 Task: Find a place to stay in Oxon Hill, United States, for 2 adults from June 3 to June 9, with a price range of ₹6000 to ₹12000, 1 bedroom, 1 bed, and self check-in option.
Action: Mouse moved to (459, 95)
Screenshot: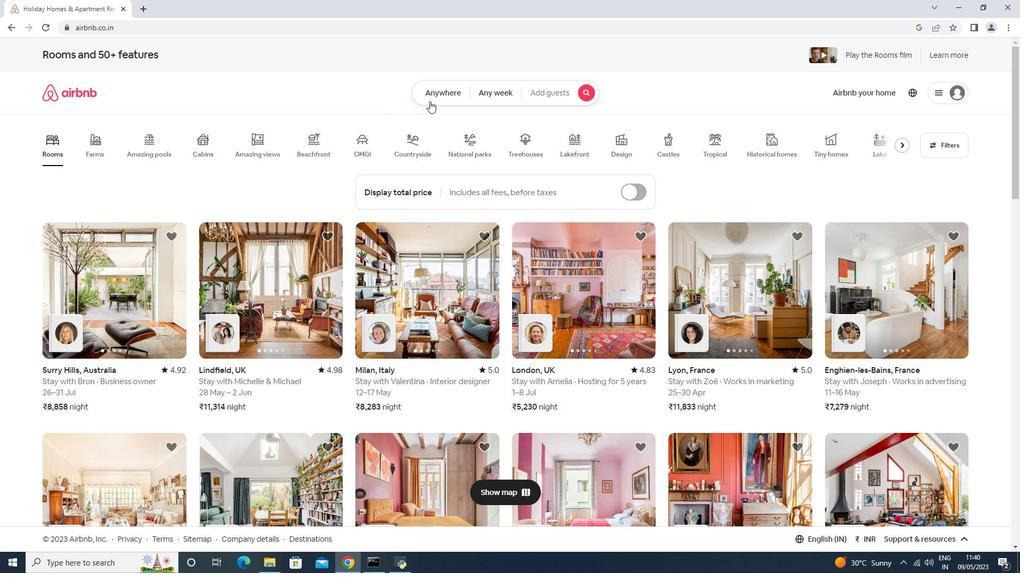 
Action: Mouse pressed left at (459, 95)
Screenshot: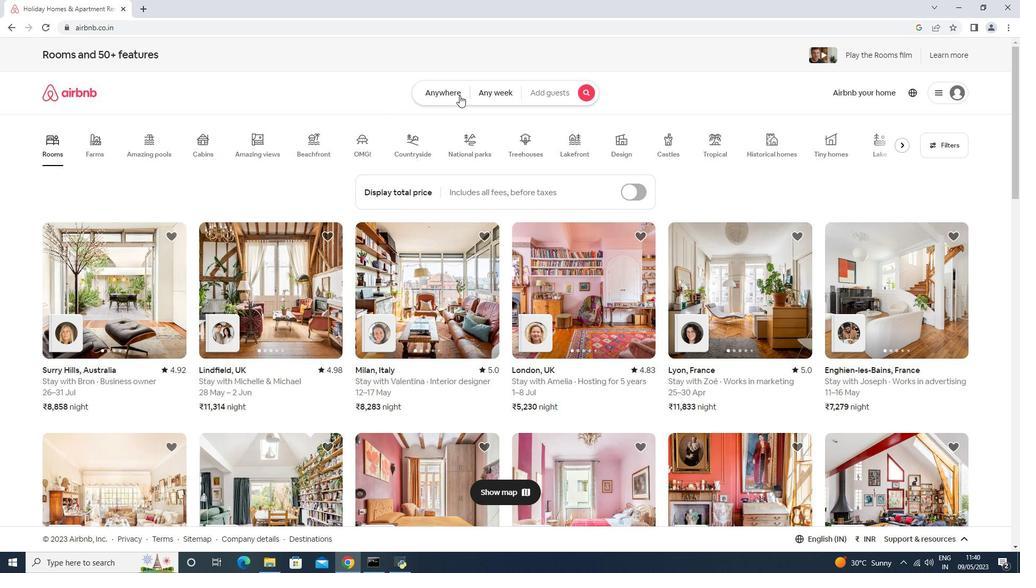 
Action: Mouse moved to (390, 129)
Screenshot: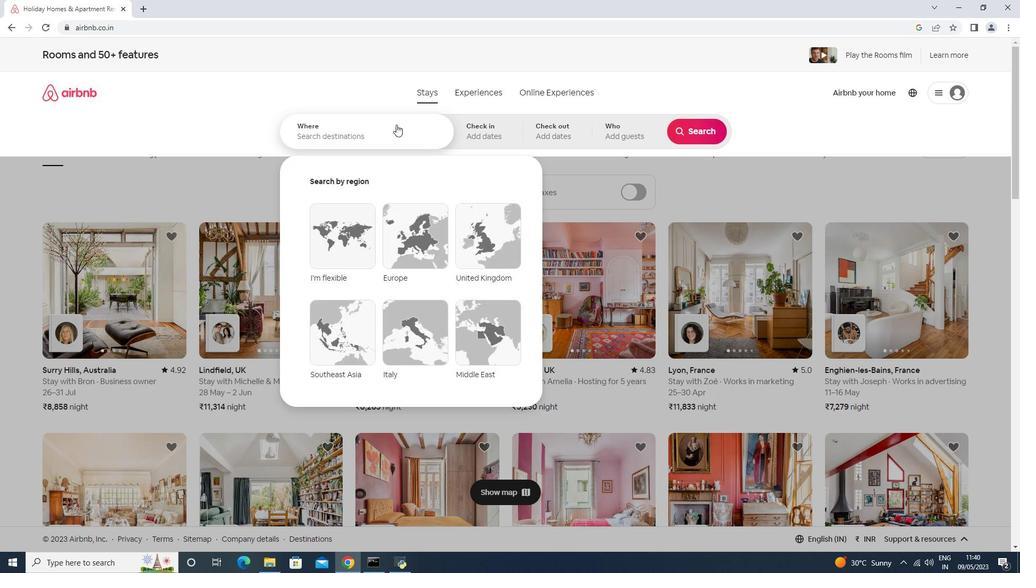 
Action: Mouse pressed left at (390, 129)
Screenshot: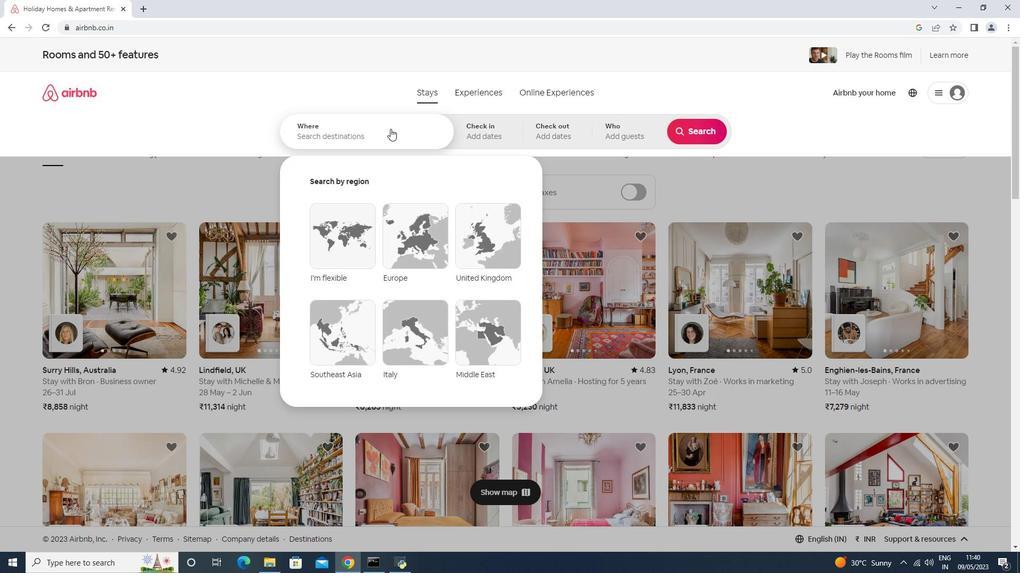 
Action: Mouse moved to (353, 141)
Screenshot: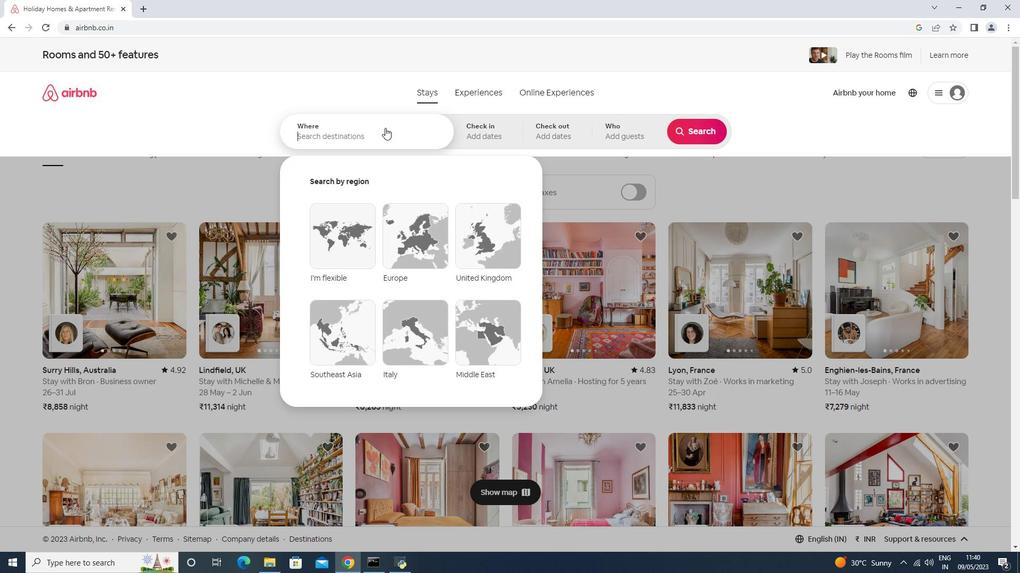 
Action: Key pressed <Key.shift>Oxon,<Key.space><Key.shift>Hill,<Key.left><Key.left><Key.left><Key.left><Key.left><Key.backspace><Key.right><Key.right><Key.right><Key.right><Key.right><Key.right><Key.space><Key.shift>United<Key.space><Key.shift>States<Key.enter>
Screenshot: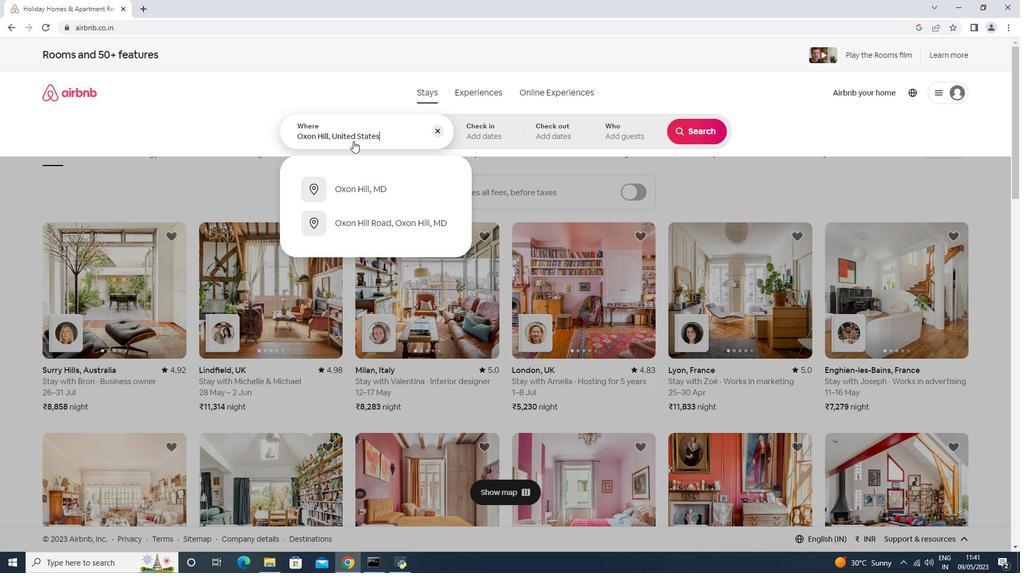 
Action: Mouse moved to (675, 265)
Screenshot: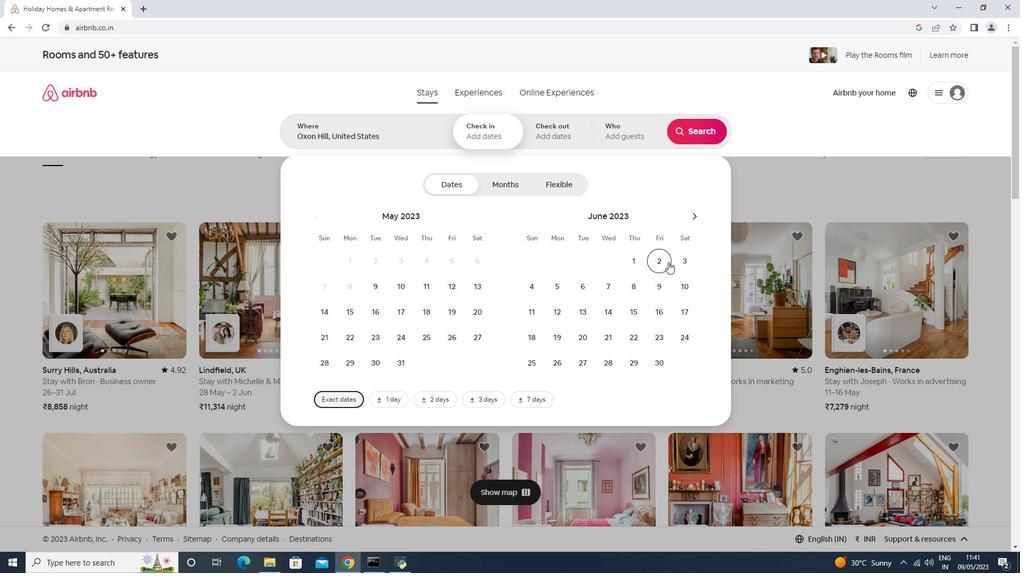 
Action: Mouse pressed left at (675, 265)
Screenshot: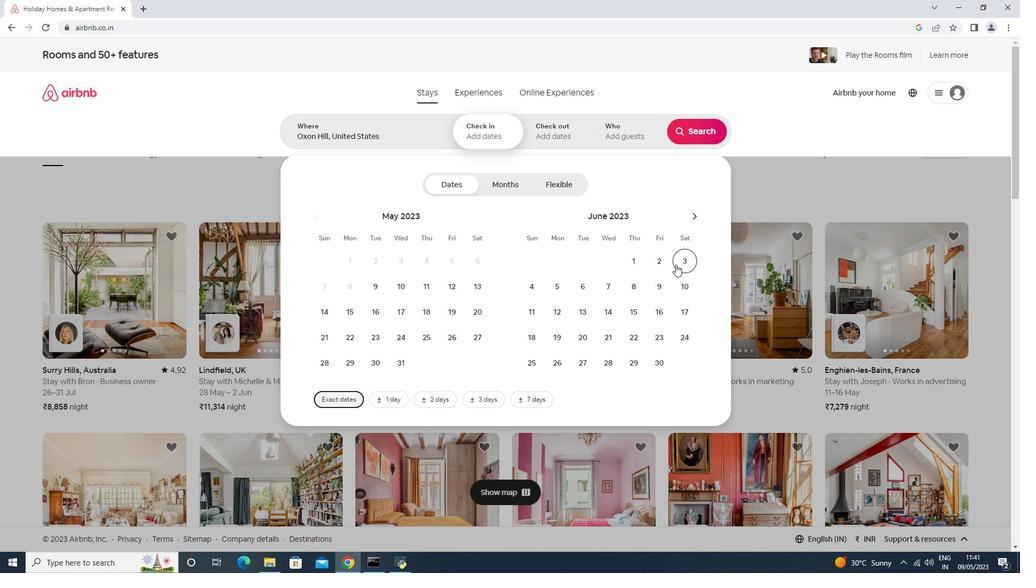 
Action: Mouse moved to (654, 283)
Screenshot: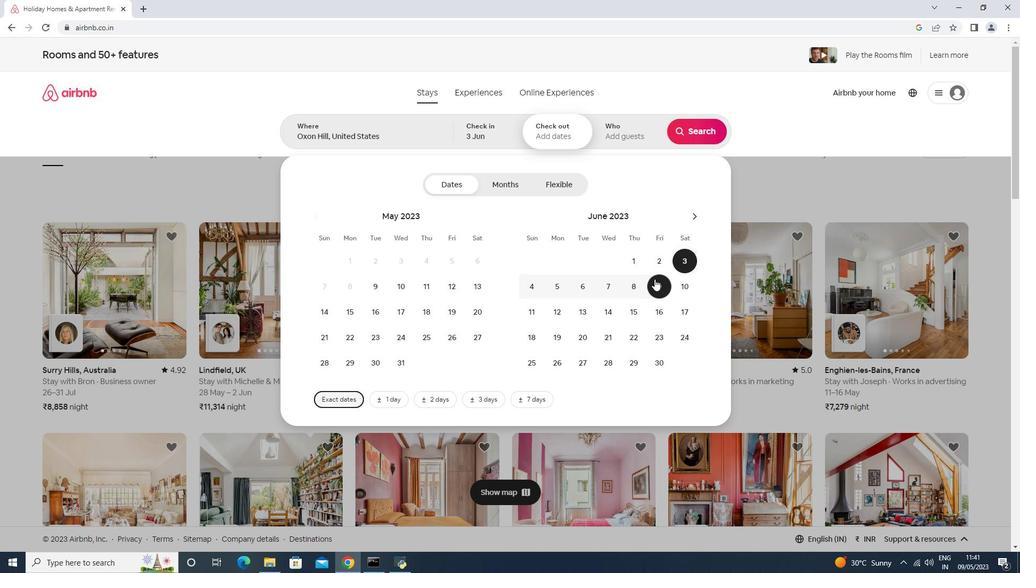 
Action: Mouse pressed left at (654, 283)
Screenshot: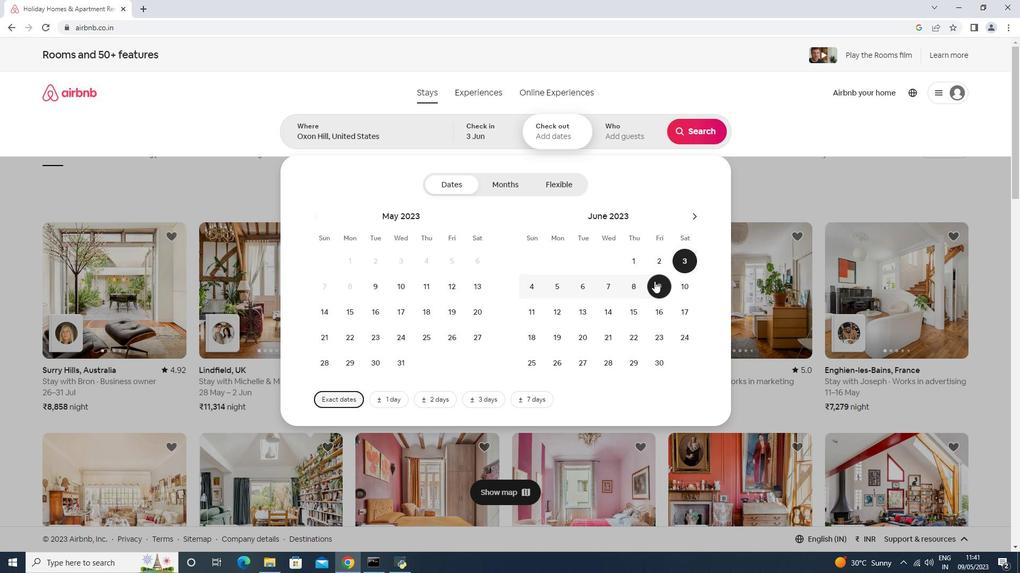 
Action: Mouse moved to (633, 147)
Screenshot: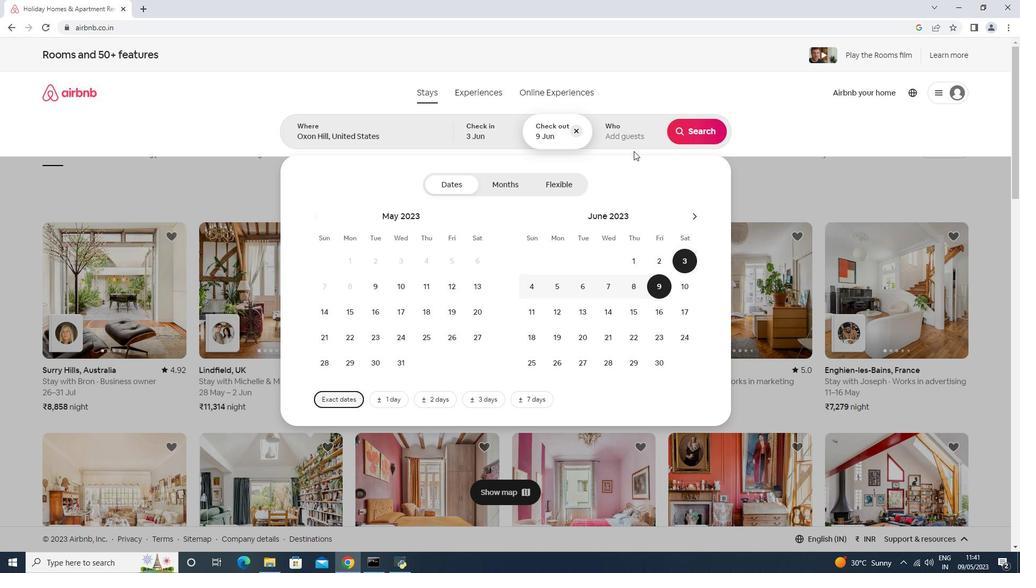 
Action: Mouse pressed left at (633, 147)
Screenshot: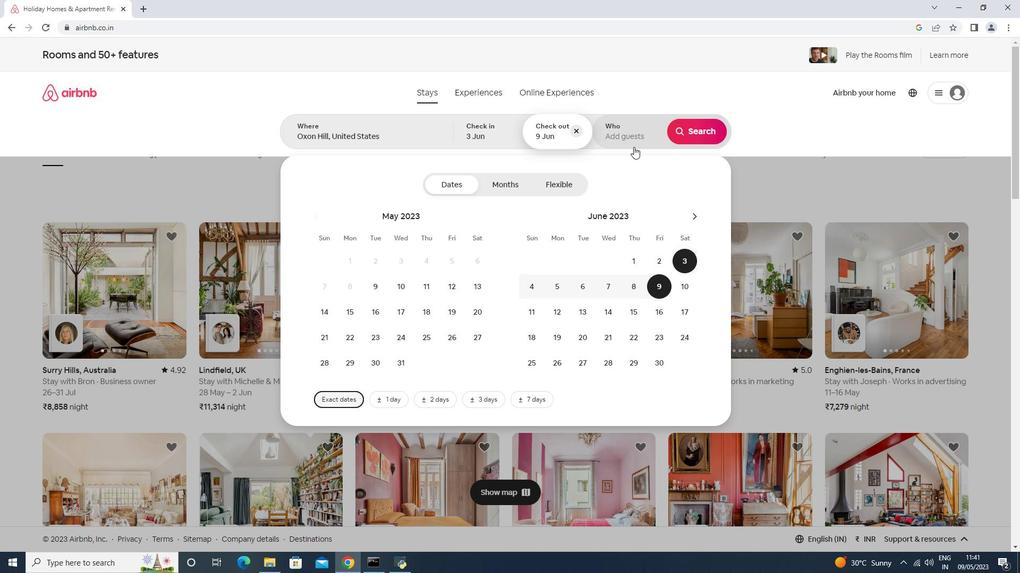 
Action: Mouse moved to (695, 191)
Screenshot: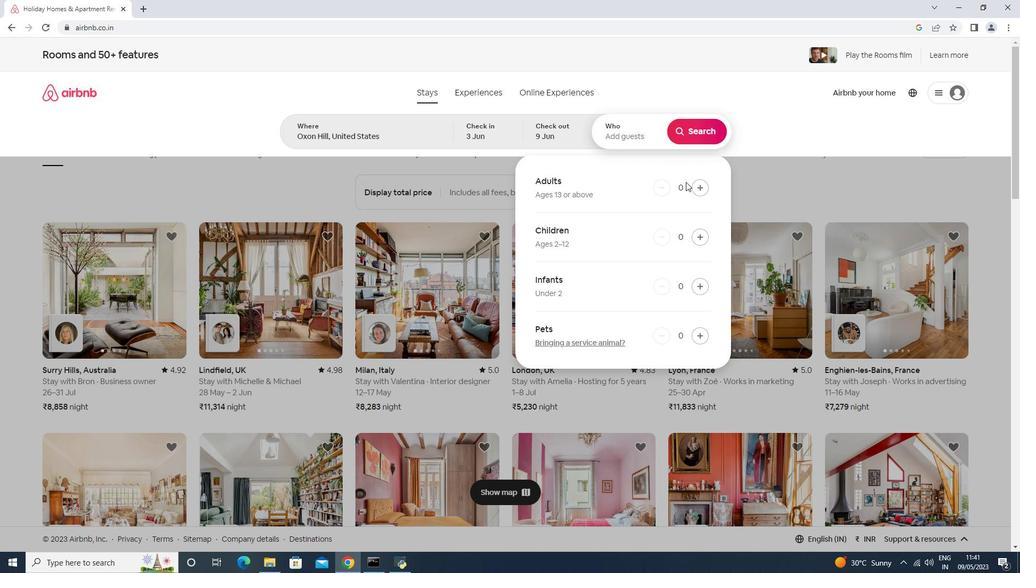 
Action: Mouse pressed left at (695, 191)
Screenshot: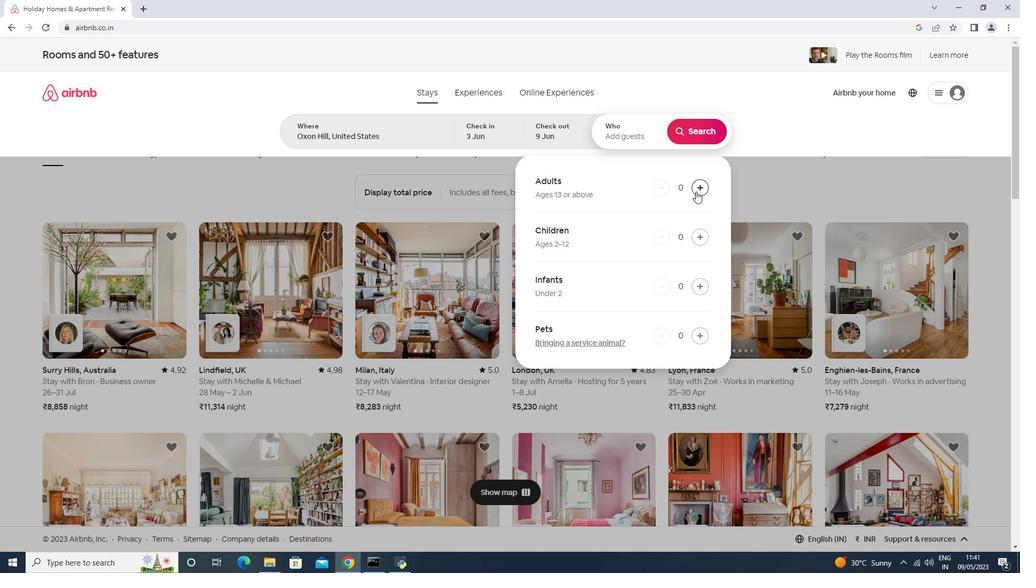 
Action: Mouse pressed left at (695, 191)
Screenshot: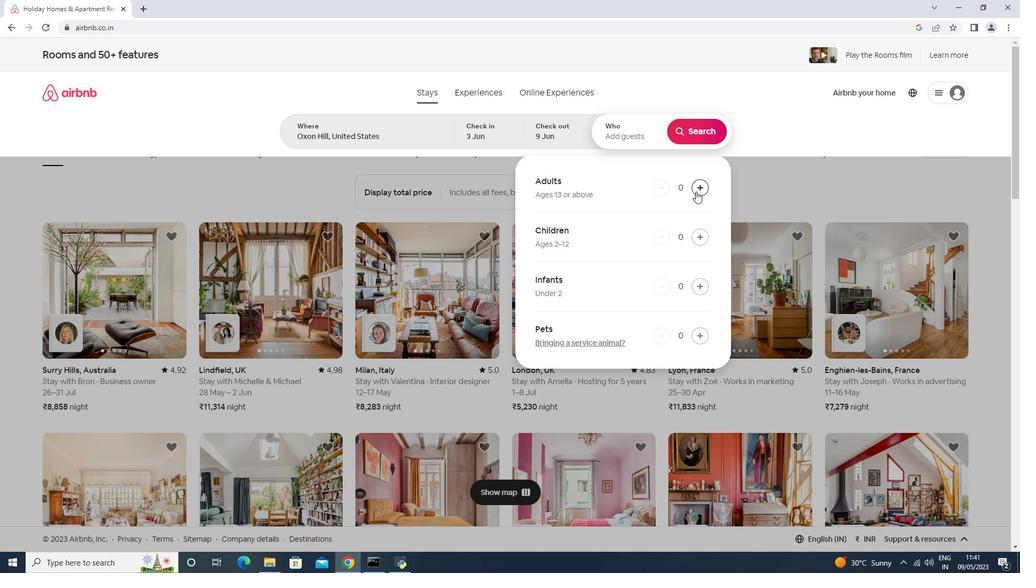 
Action: Mouse moved to (695, 135)
Screenshot: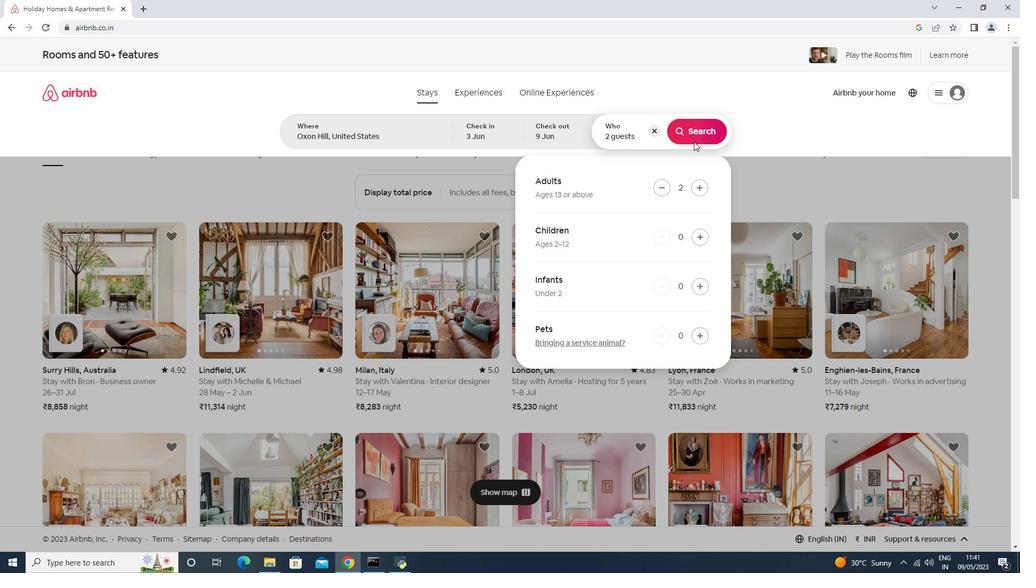 
Action: Mouse pressed left at (695, 135)
Screenshot: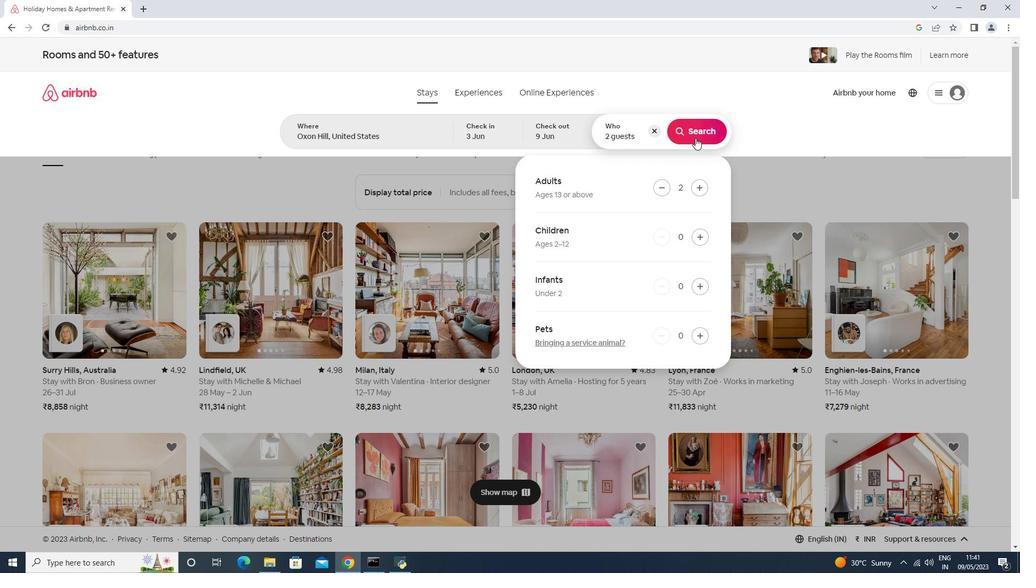 
Action: Mouse moved to (964, 98)
Screenshot: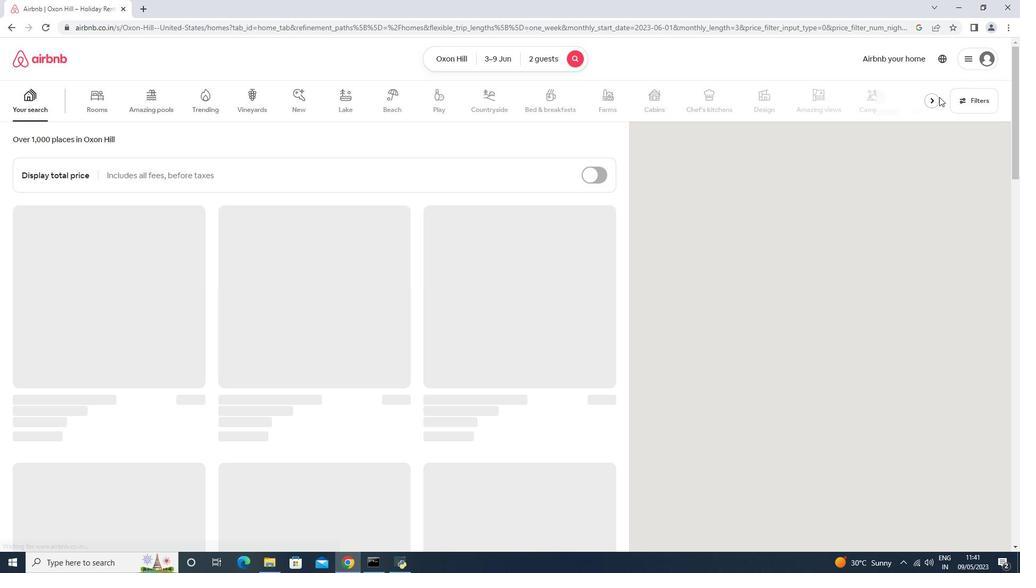 
Action: Mouse pressed left at (964, 98)
Screenshot: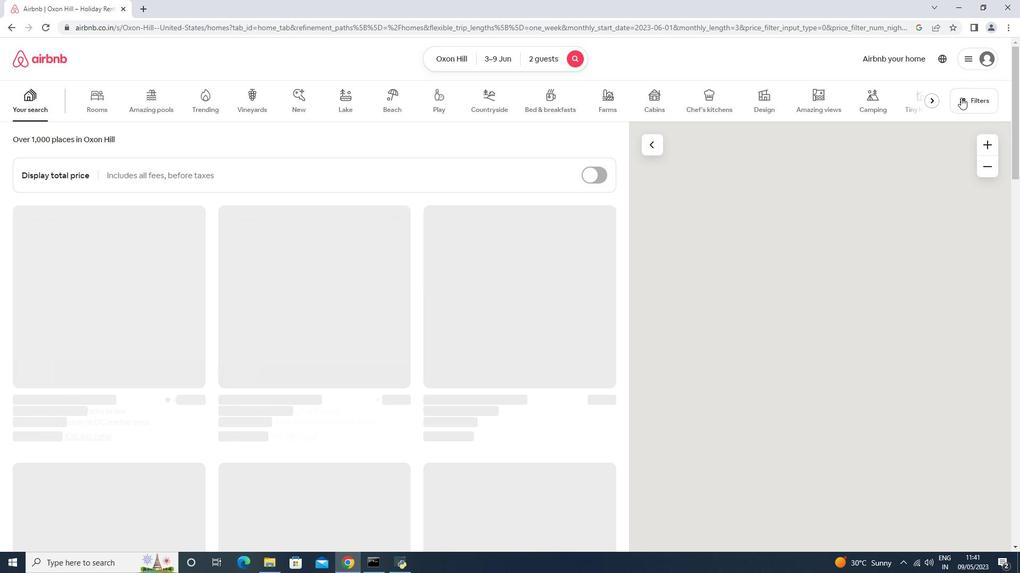 
Action: Mouse moved to (383, 355)
Screenshot: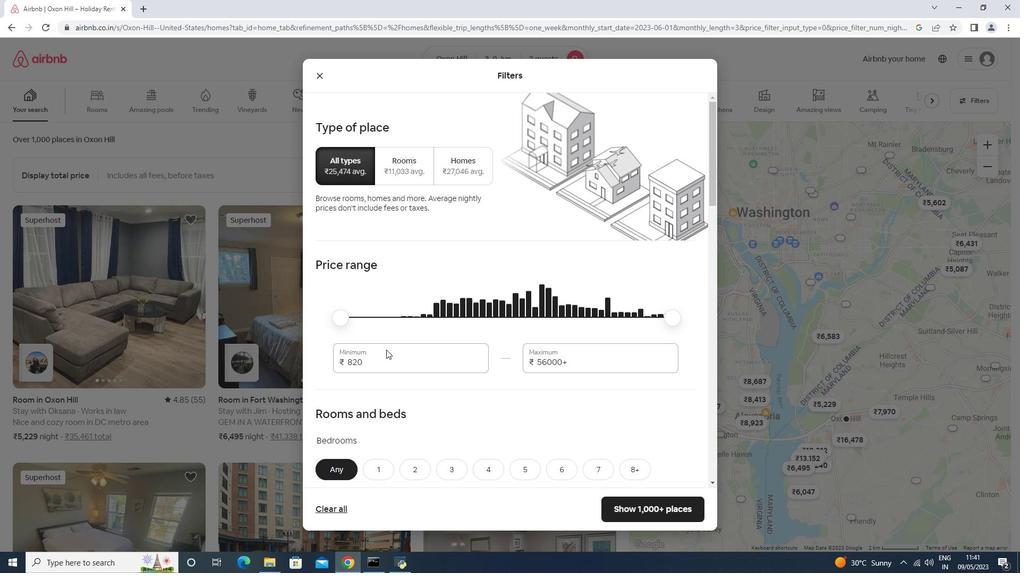 
Action: Mouse pressed left at (383, 355)
Screenshot: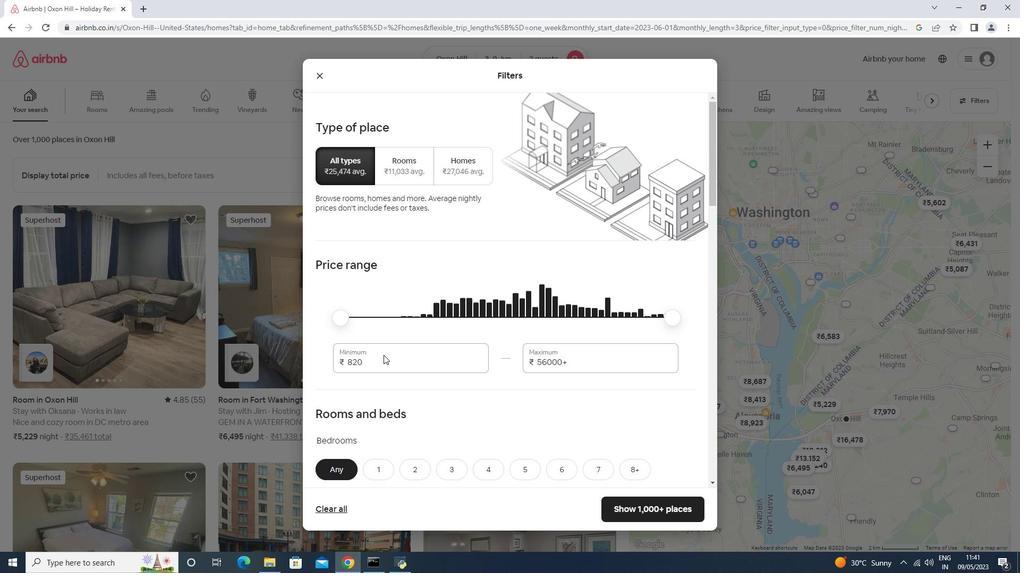 
Action: Mouse moved to (385, 352)
Screenshot: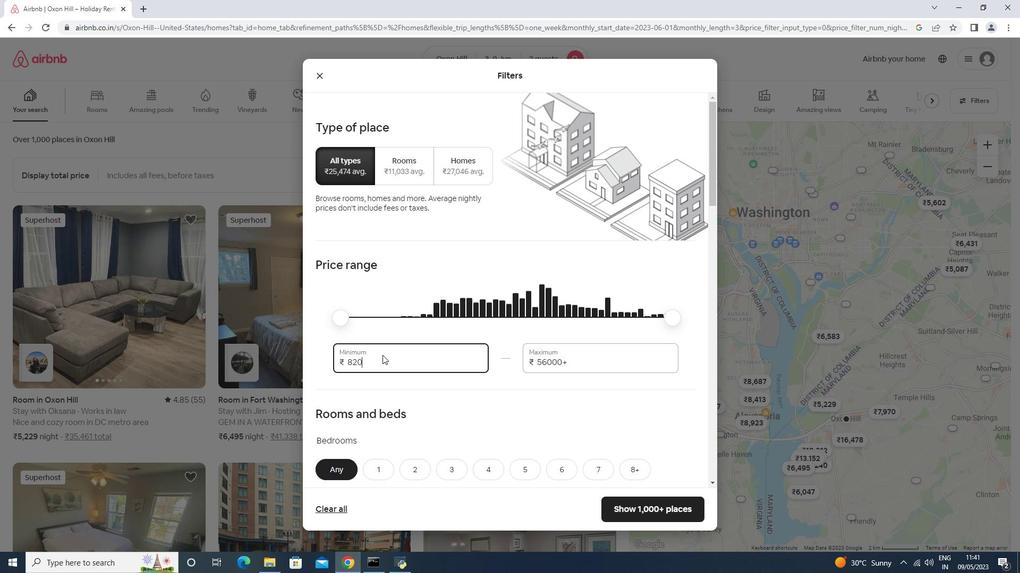 
Action: Key pressed <Key.backspace><Key.backspace><Key.backspace><Key.backspace><Key.backspace>6000<Key.tab>12000
Screenshot: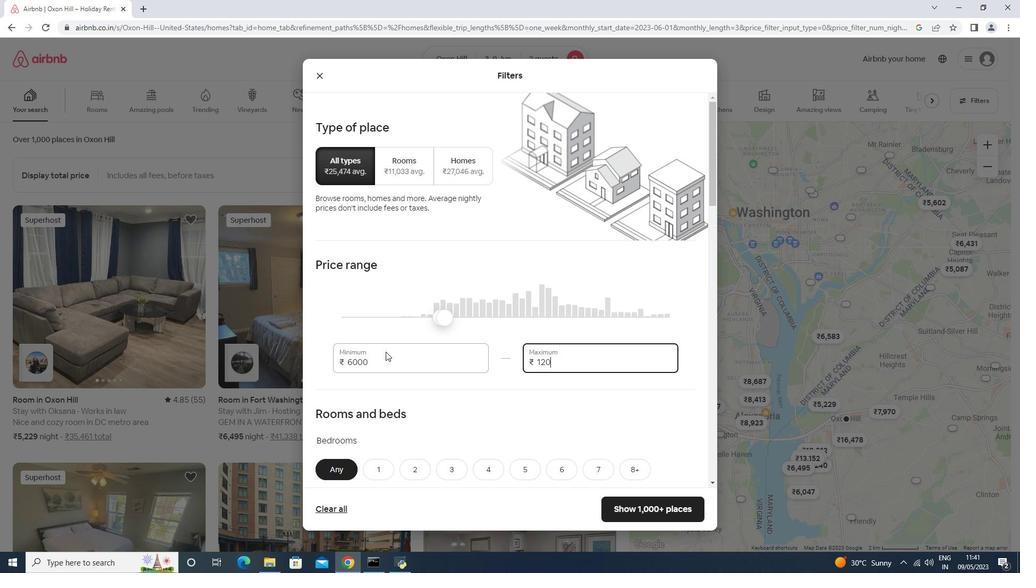 
Action: Mouse scrolled (385, 351) with delta (0, 0)
Screenshot: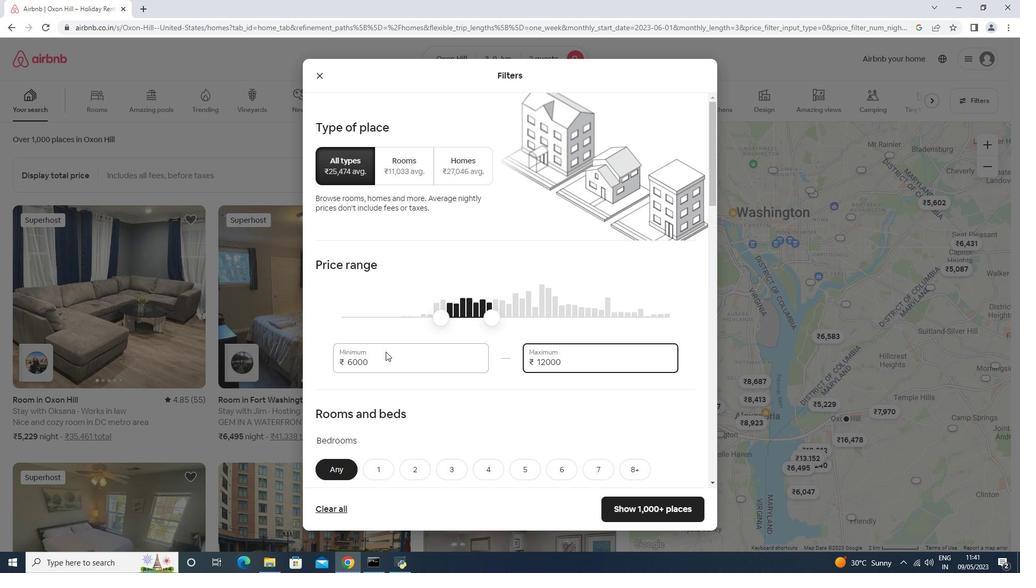 
Action: Mouse scrolled (385, 351) with delta (0, 0)
Screenshot: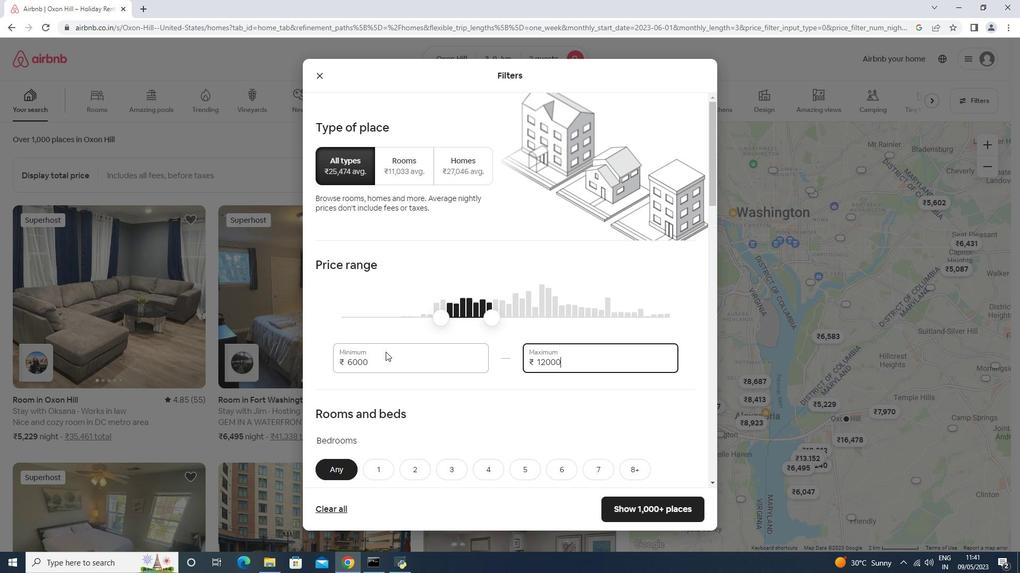 
Action: Mouse scrolled (385, 351) with delta (0, 0)
Screenshot: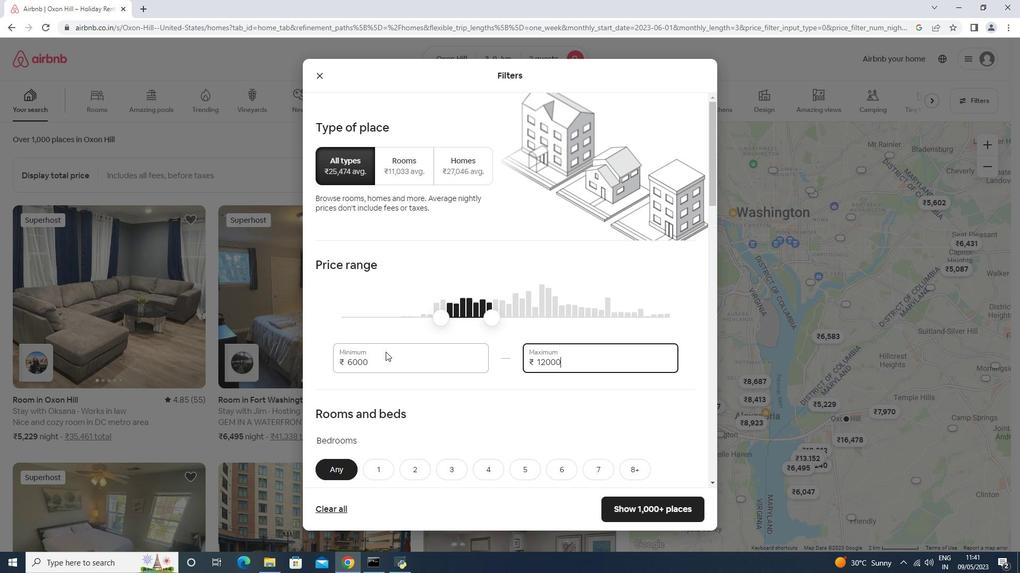 
Action: Mouse scrolled (385, 351) with delta (0, 0)
Screenshot: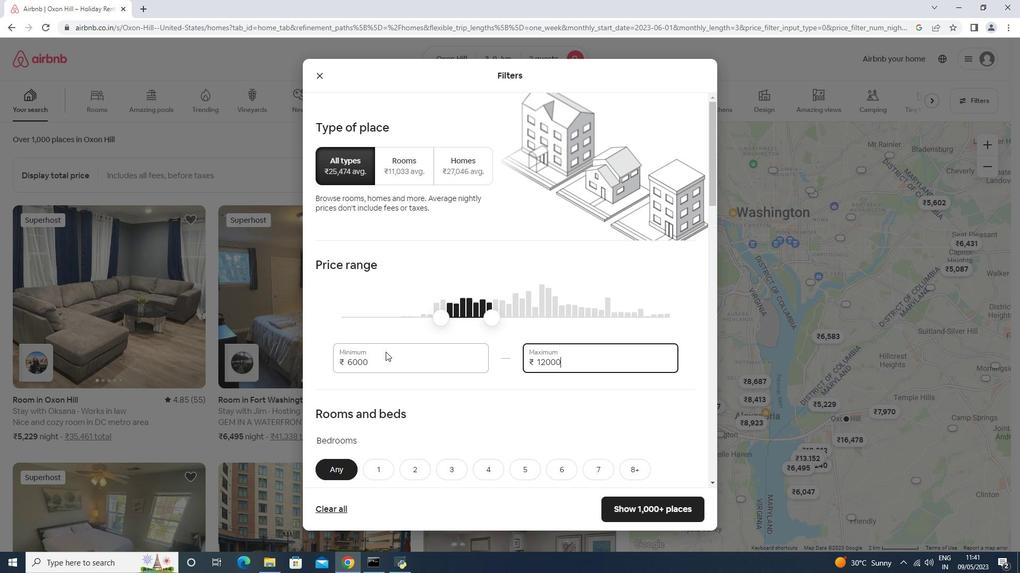 
Action: Mouse moved to (375, 262)
Screenshot: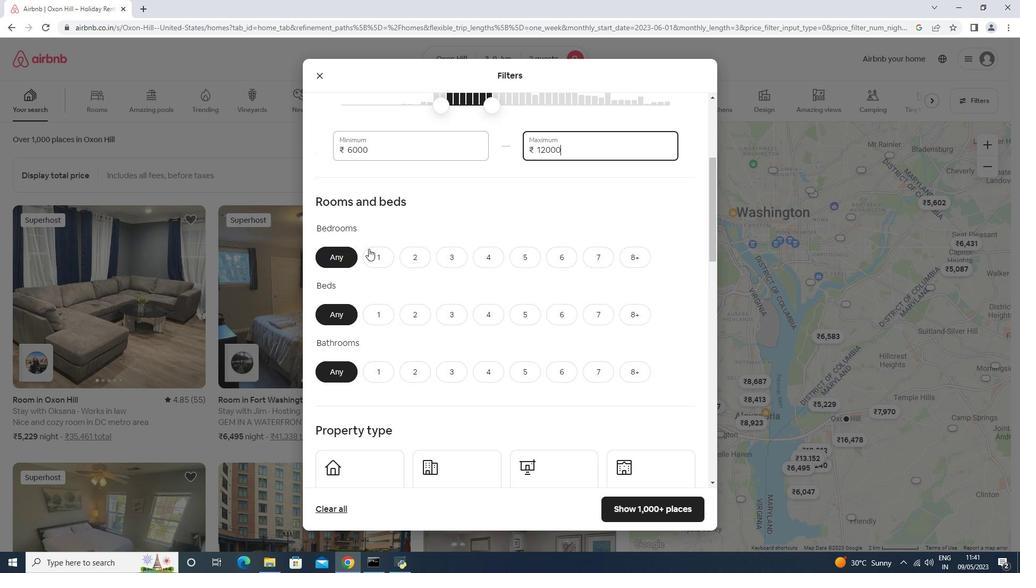 
Action: Mouse pressed left at (375, 262)
Screenshot: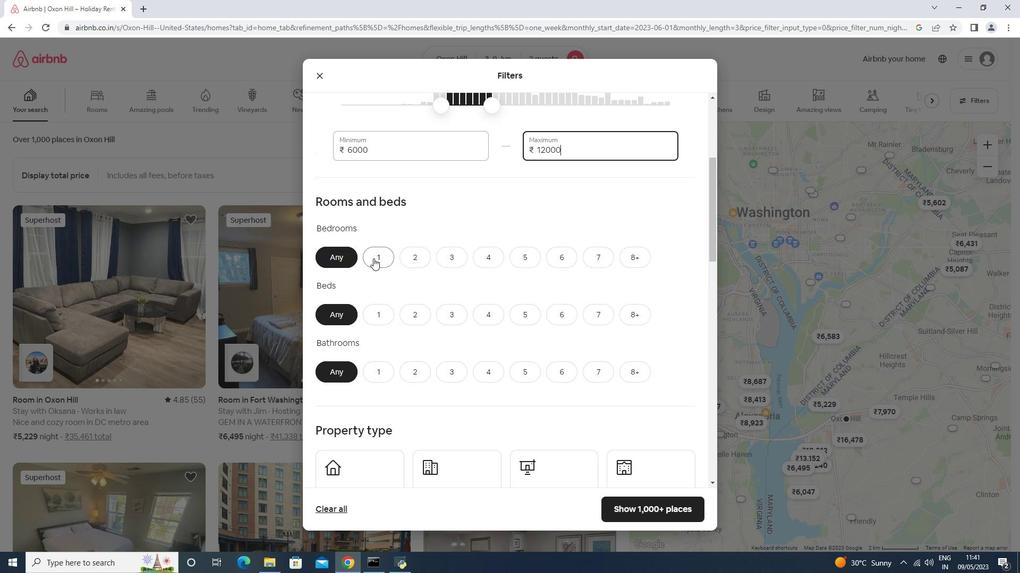 
Action: Mouse moved to (376, 321)
Screenshot: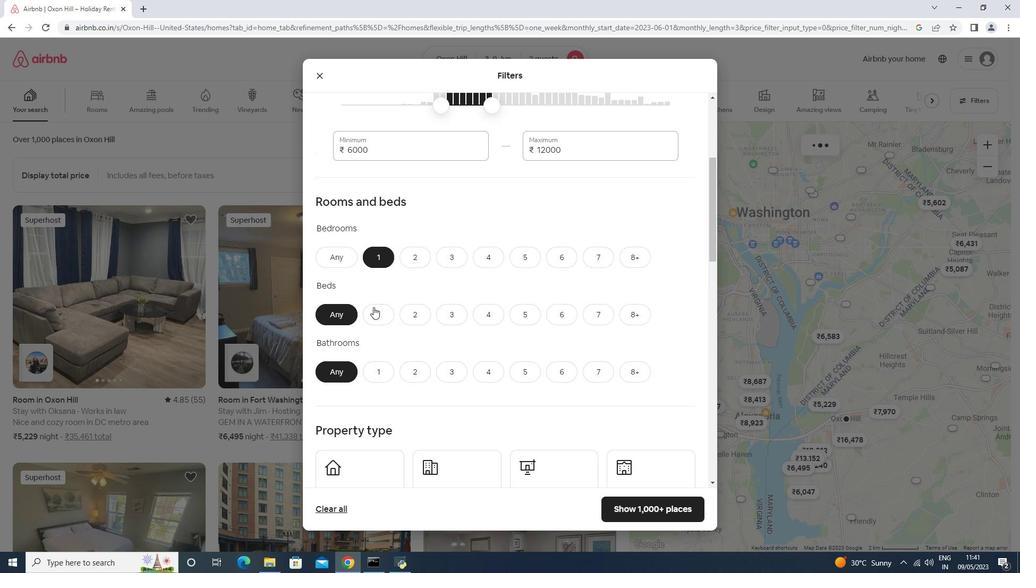 
Action: Mouse pressed left at (376, 321)
Screenshot: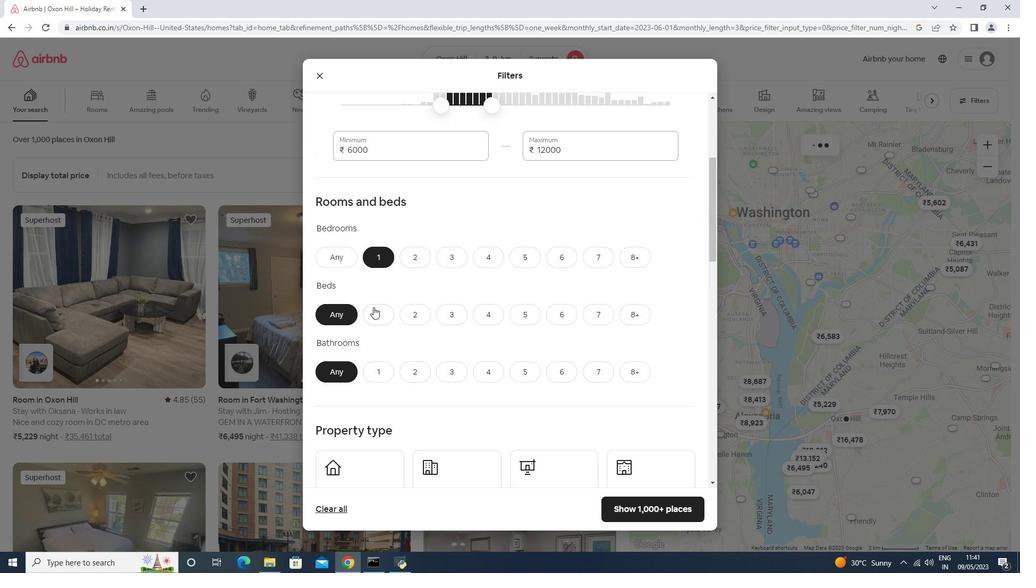 
Action: Mouse moved to (376, 388)
Screenshot: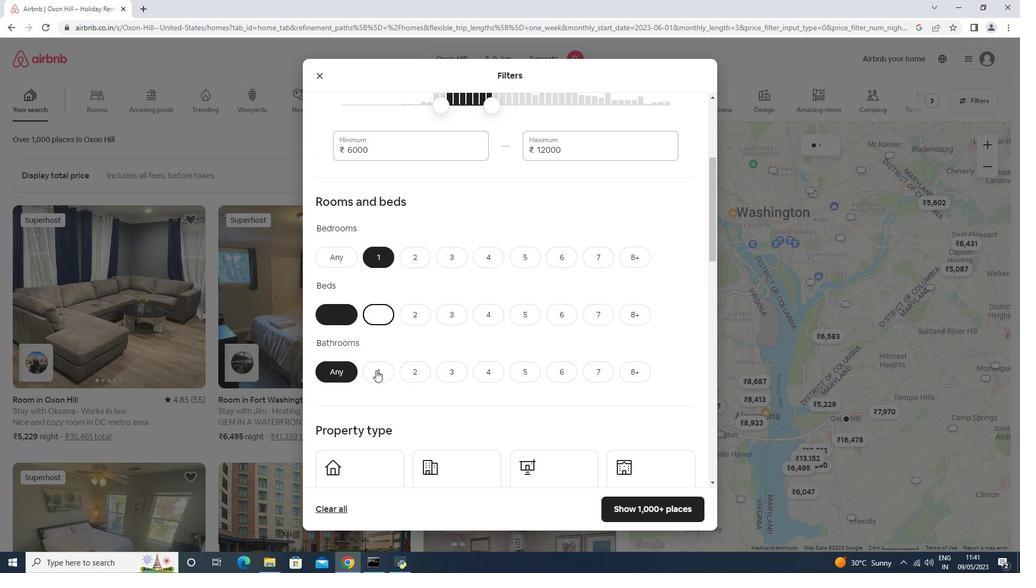 
Action: Mouse pressed left at (376, 388)
Screenshot: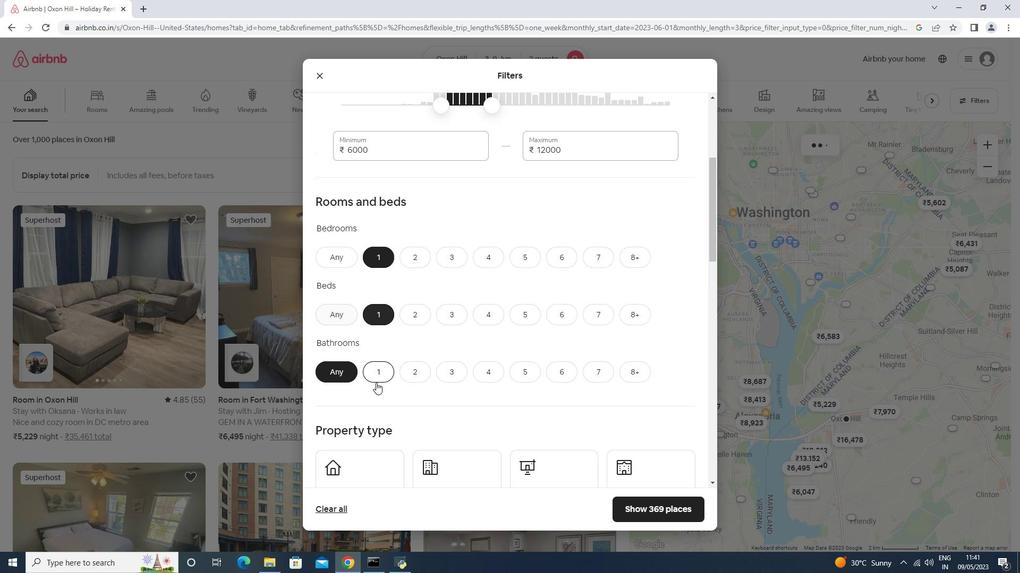 
Action: Mouse moved to (378, 378)
Screenshot: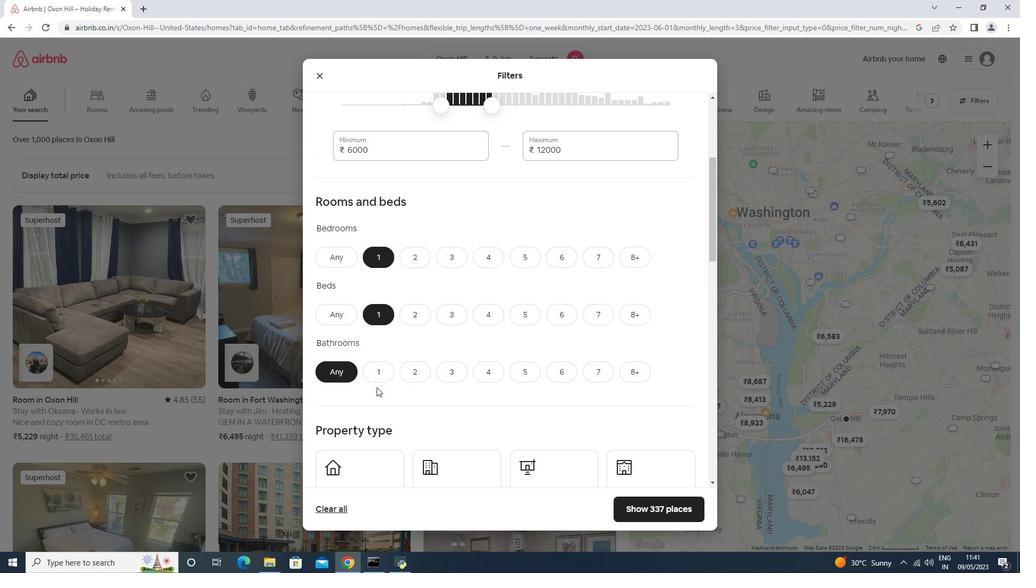 
Action: Mouse pressed left at (378, 378)
Screenshot: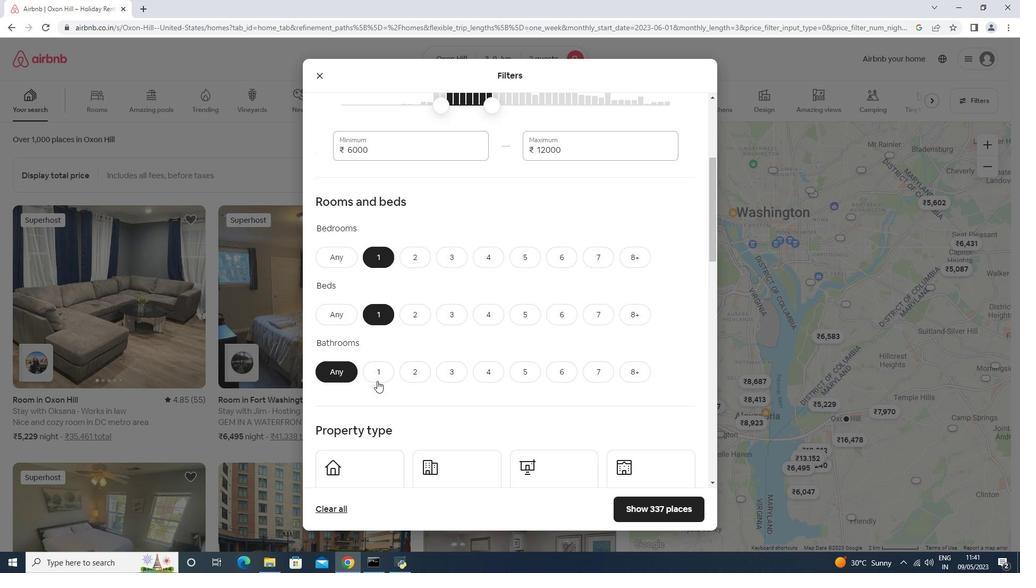 
Action: Mouse moved to (382, 355)
Screenshot: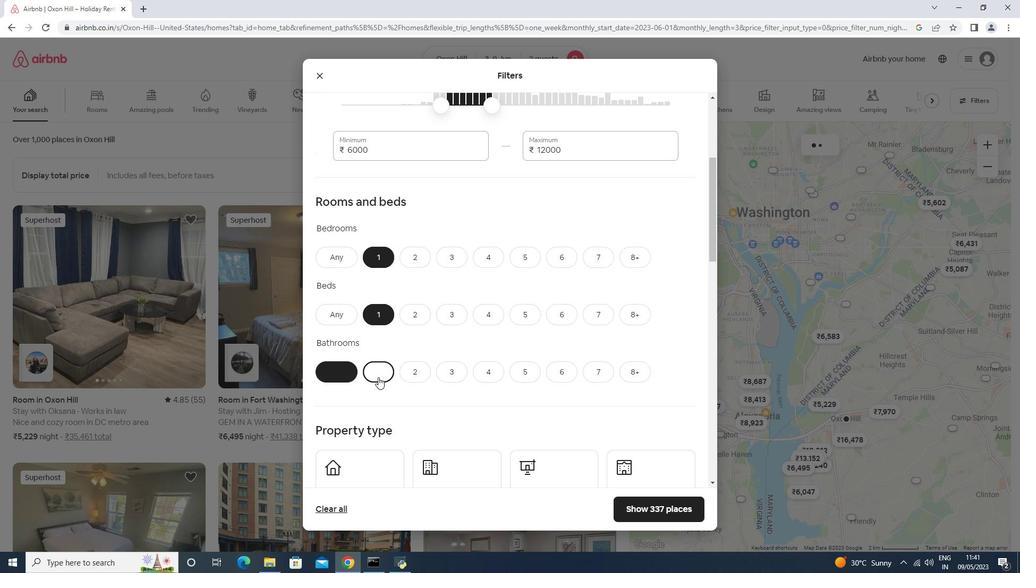 
Action: Mouse scrolled (382, 354) with delta (0, 0)
Screenshot: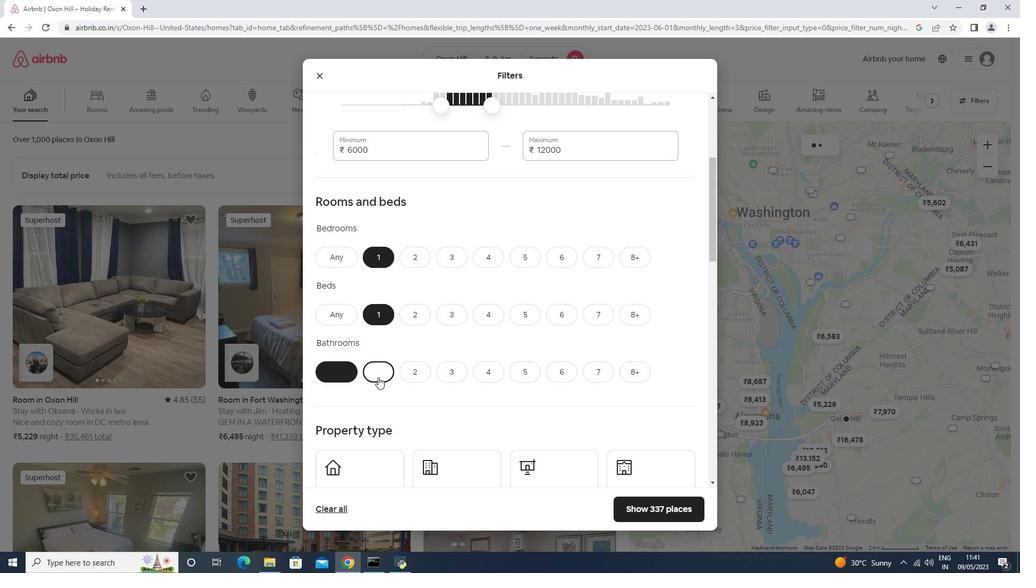 
Action: Mouse scrolled (382, 354) with delta (0, 0)
Screenshot: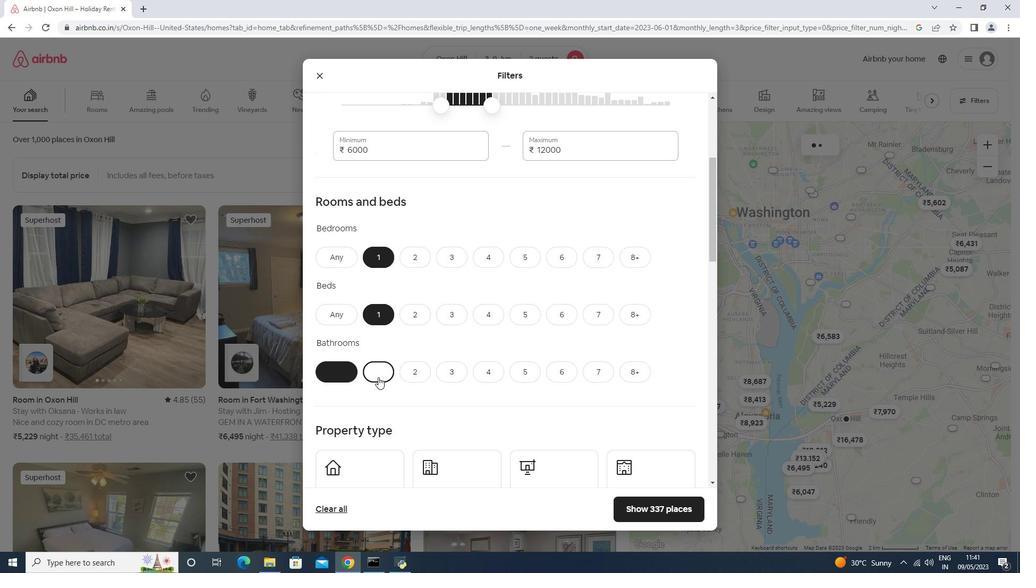 
Action: Mouse scrolled (382, 354) with delta (0, 0)
Screenshot: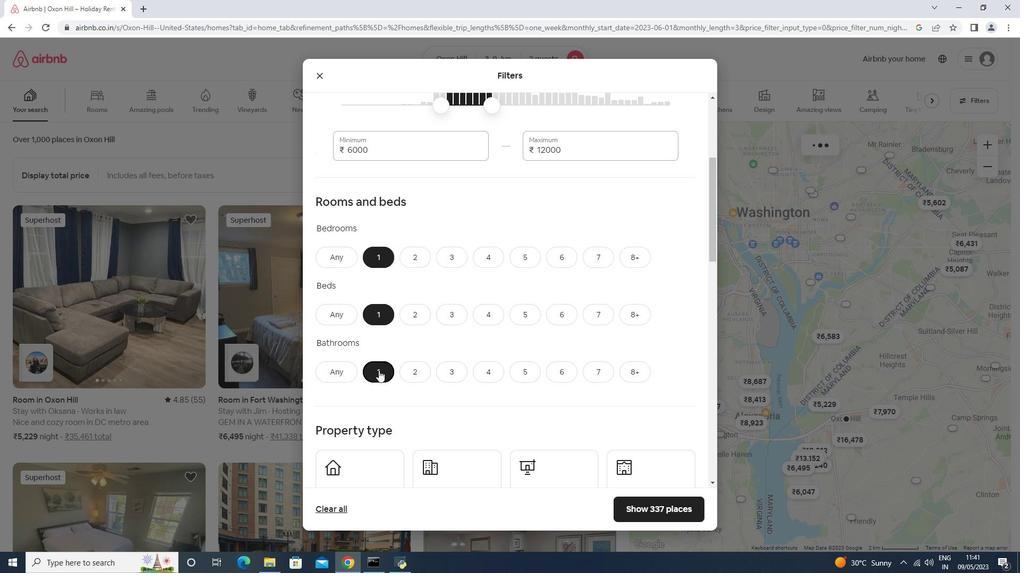 
Action: Mouse moved to (370, 315)
Screenshot: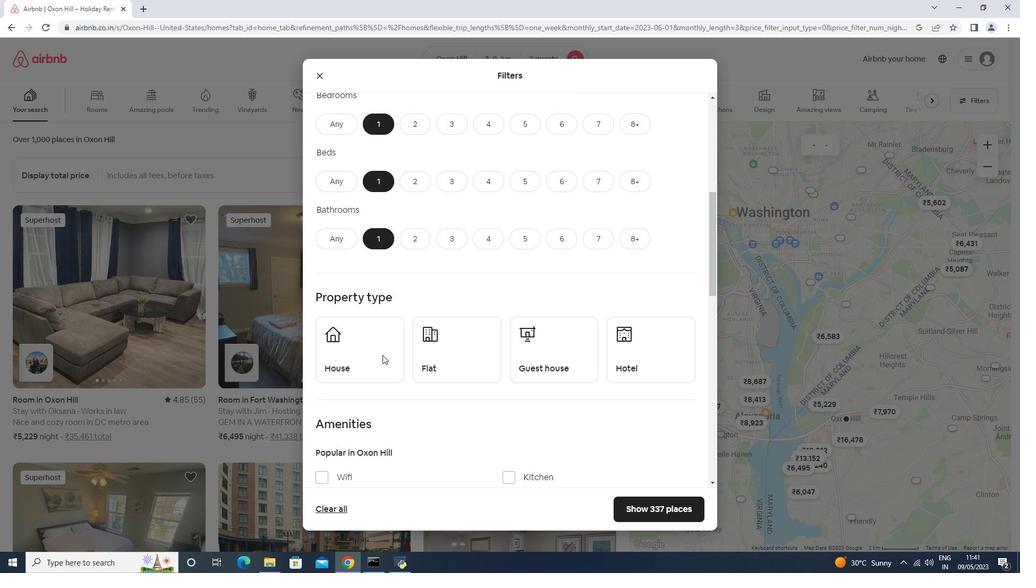 
Action: Mouse pressed left at (370, 315)
Screenshot: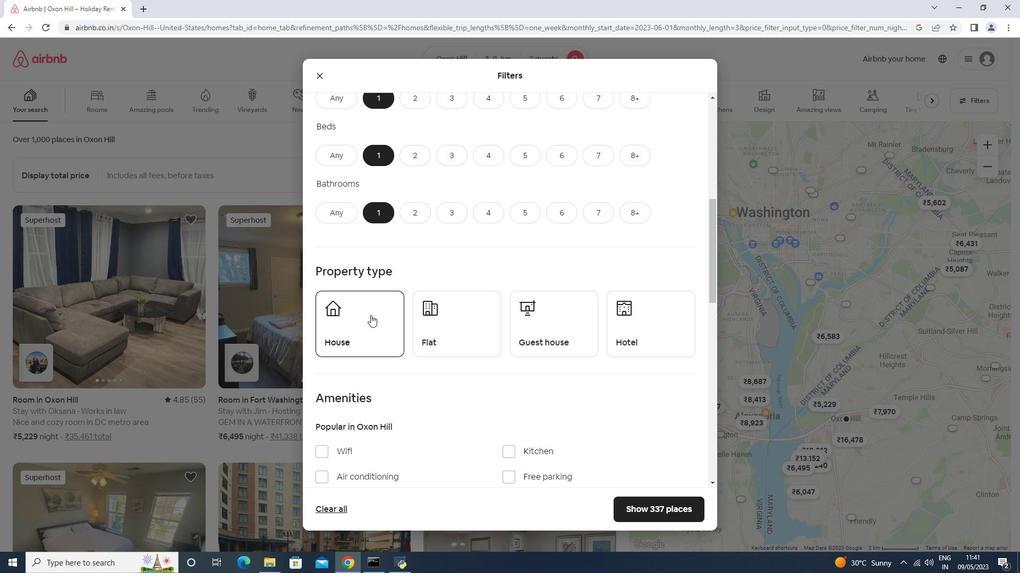 
Action: Mouse moved to (422, 327)
Screenshot: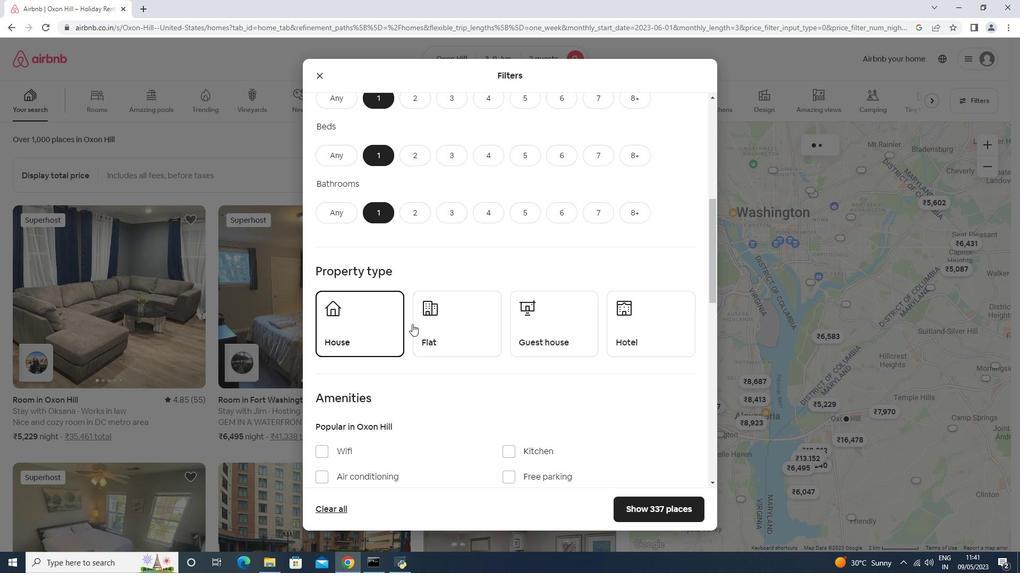 
Action: Mouse pressed left at (422, 327)
Screenshot: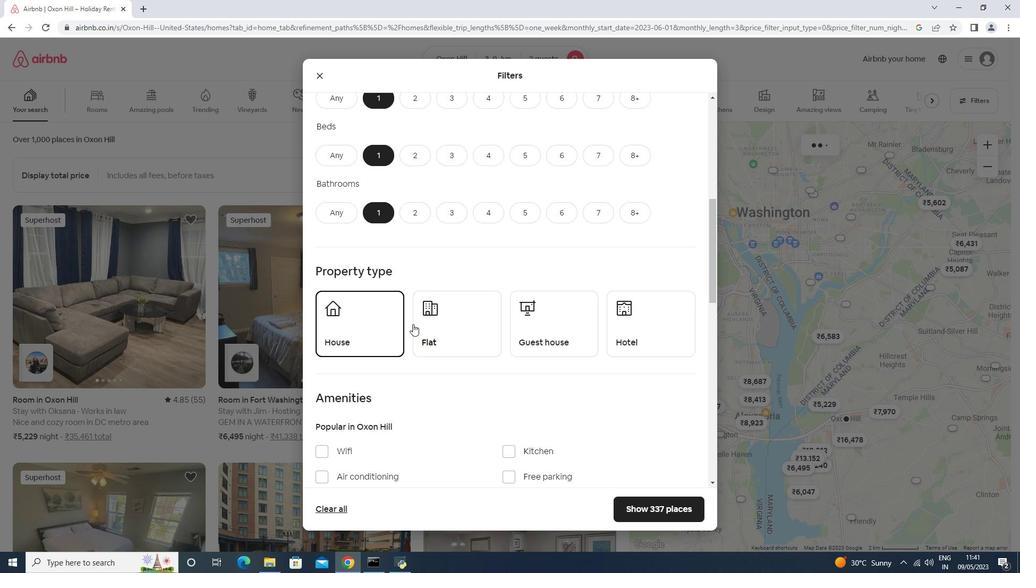 
Action: Mouse moved to (521, 325)
Screenshot: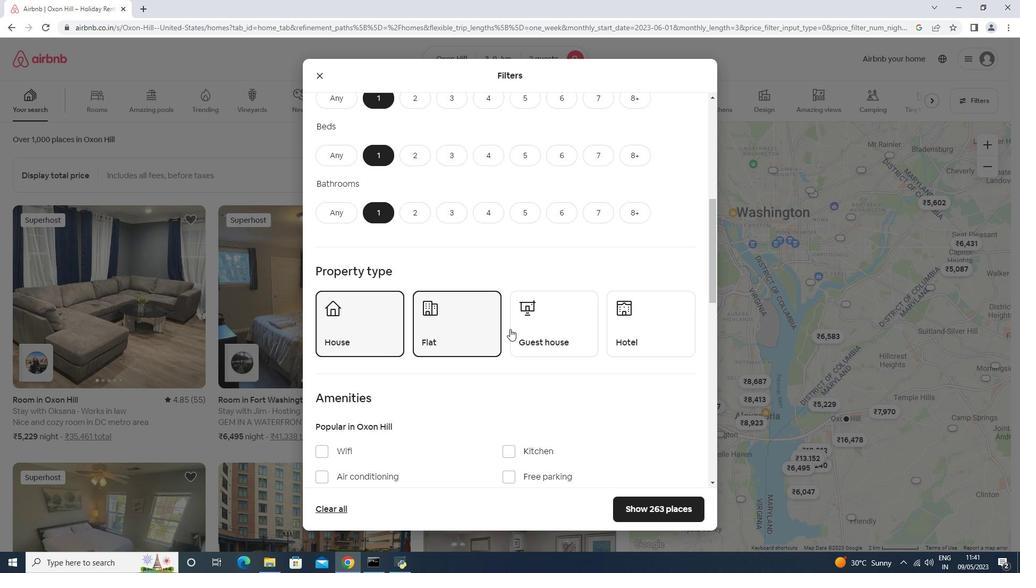 
Action: Mouse pressed left at (521, 325)
Screenshot: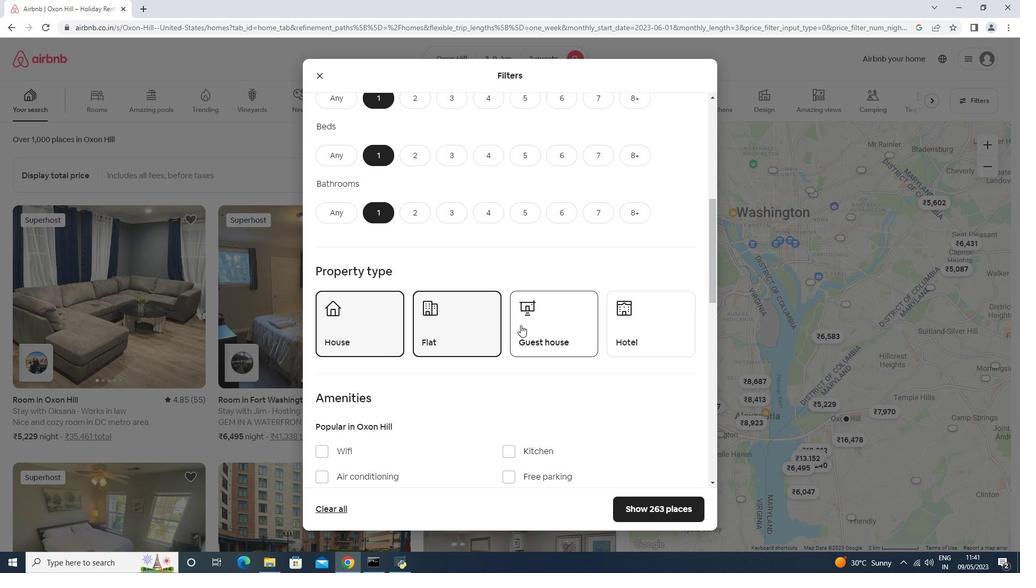 
Action: Mouse moved to (521, 318)
Screenshot: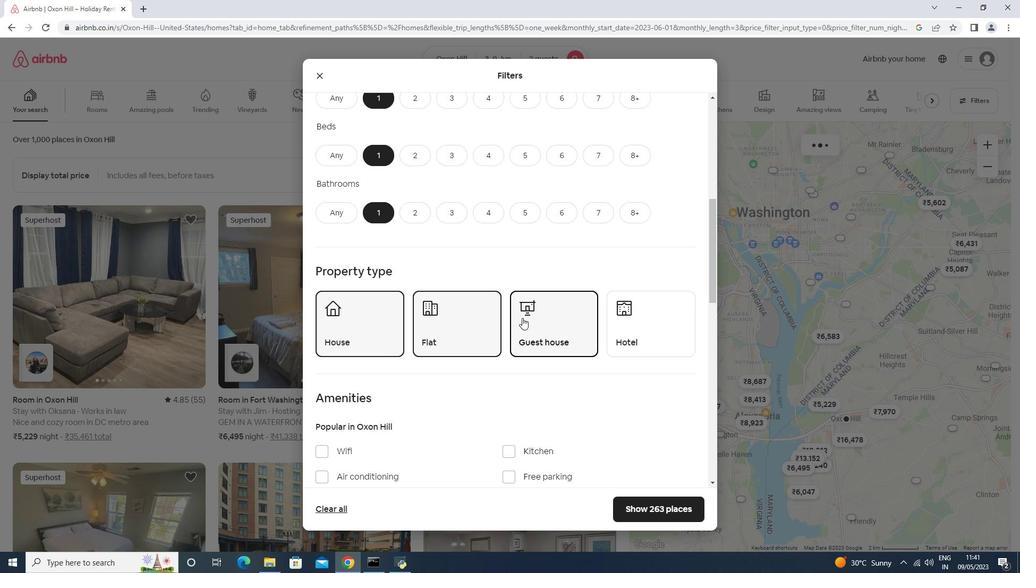 
Action: Mouse scrolled (521, 317) with delta (0, 0)
Screenshot: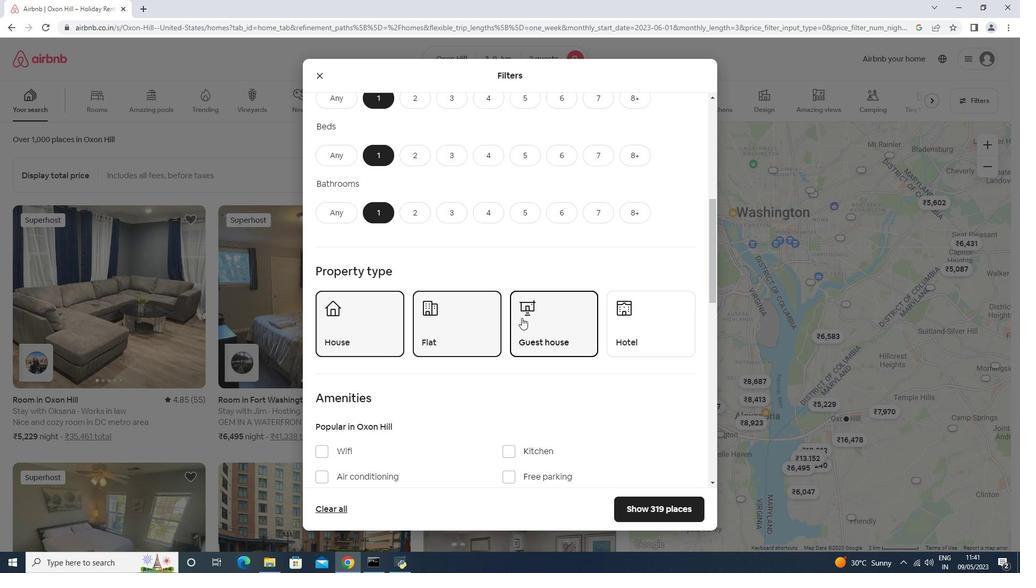 
Action: Mouse scrolled (521, 317) with delta (0, 0)
Screenshot: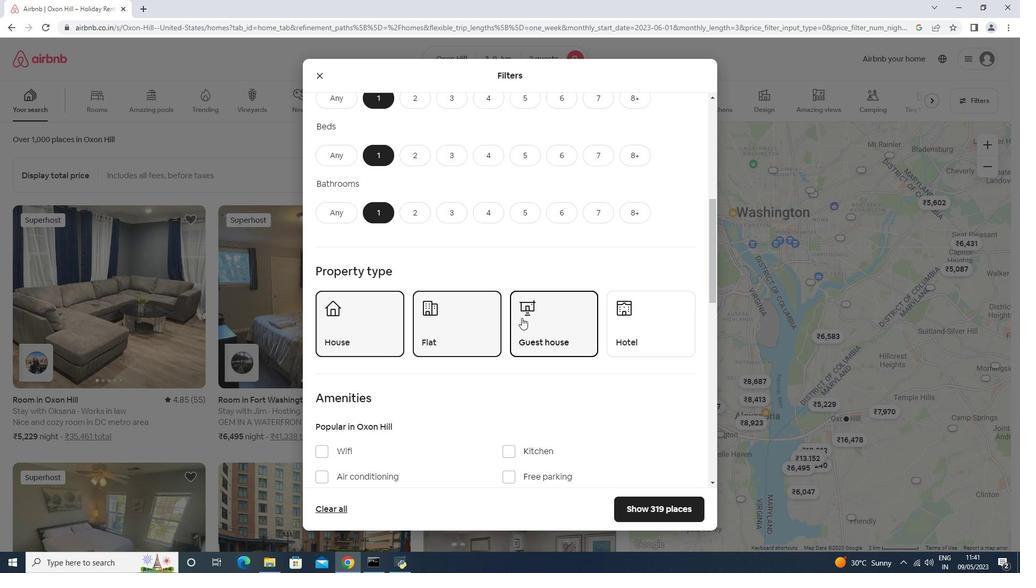 
Action: Mouse scrolled (521, 317) with delta (0, 0)
Screenshot: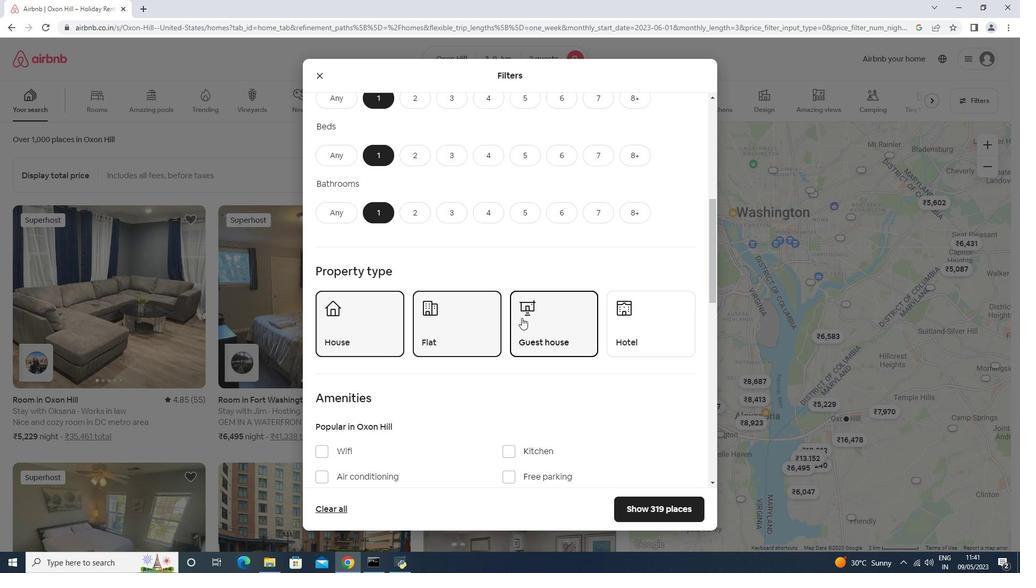 
Action: Mouse scrolled (521, 317) with delta (0, 0)
Screenshot: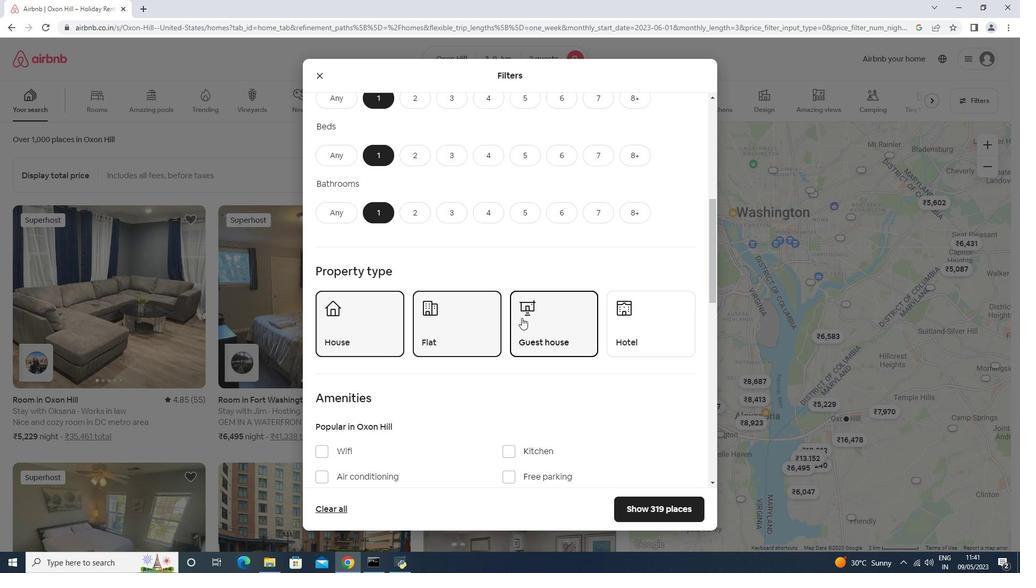 
Action: Mouse scrolled (521, 317) with delta (0, 0)
Screenshot: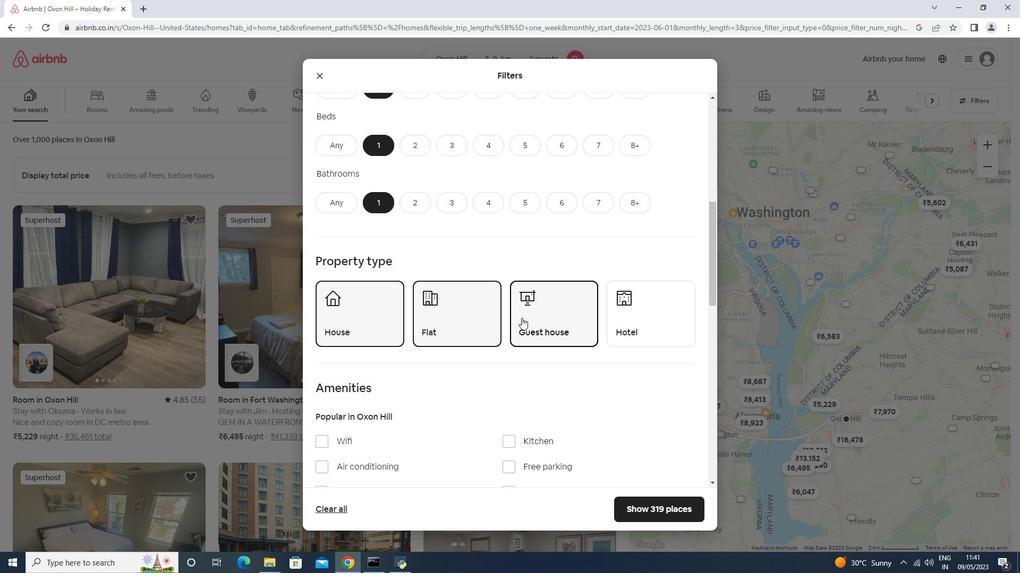 
Action: Mouse moved to (665, 375)
Screenshot: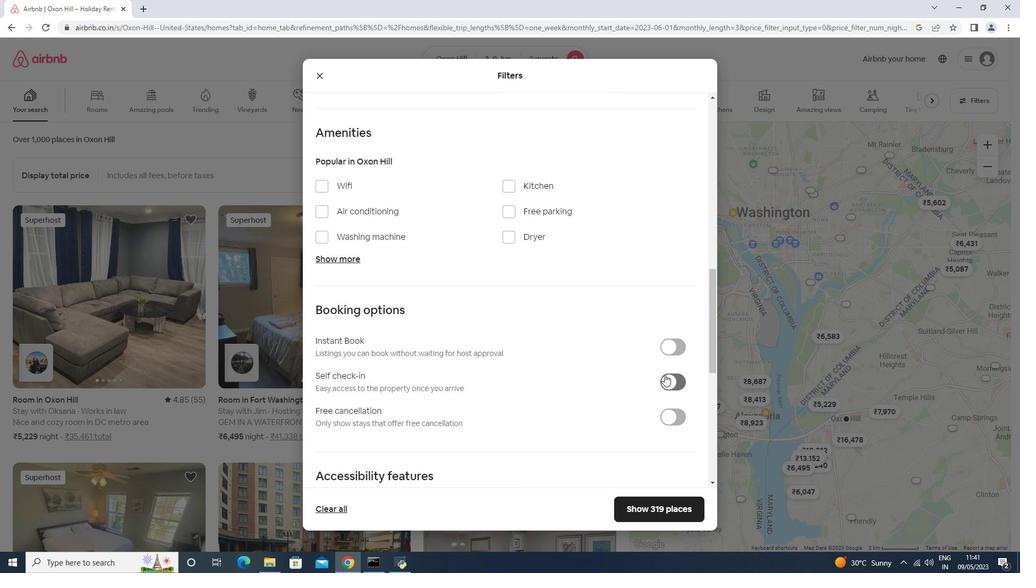
Action: Mouse pressed left at (665, 375)
Screenshot: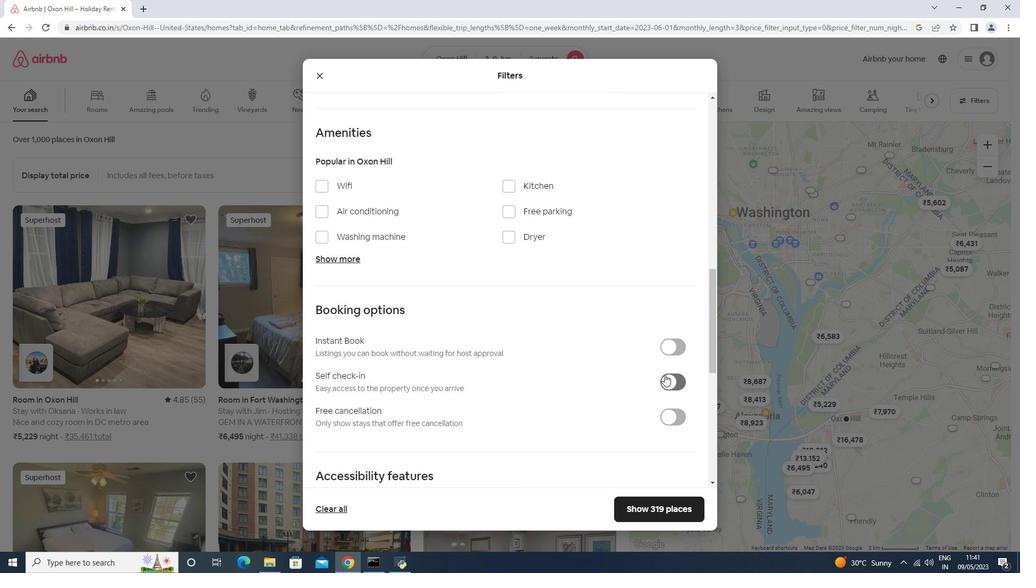 
Action: Mouse moved to (665, 375)
Screenshot: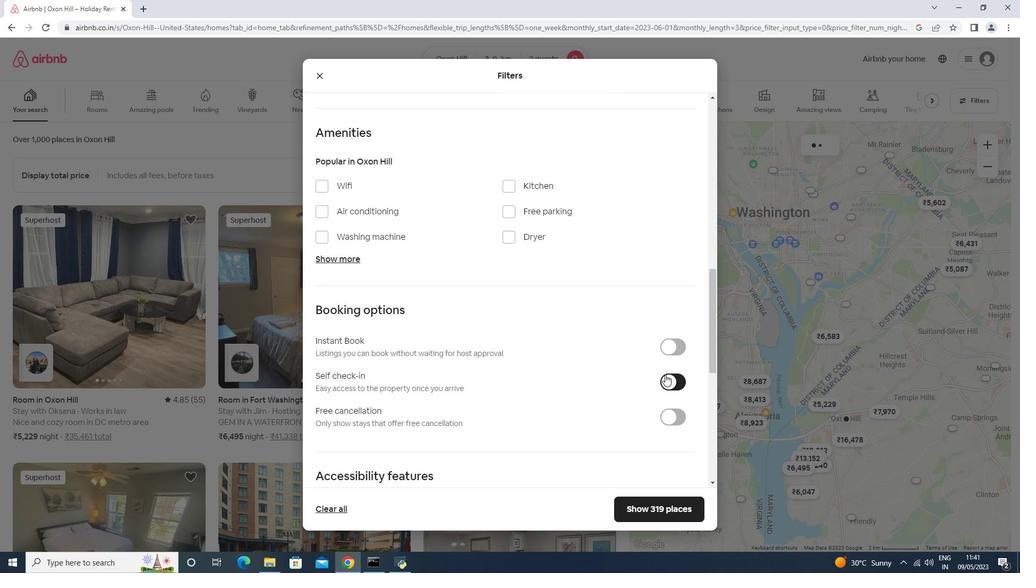 
Action: Mouse scrolled (665, 374) with delta (0, 0)
Screenshot: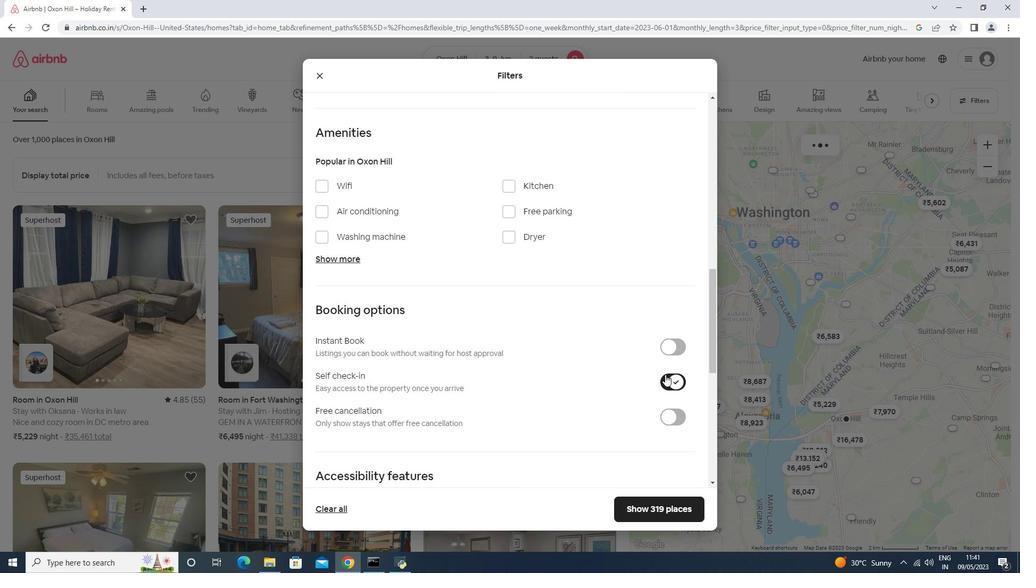 
Action: Mouse scrolled (665, 374) with delta (0, 0)
Screenshot: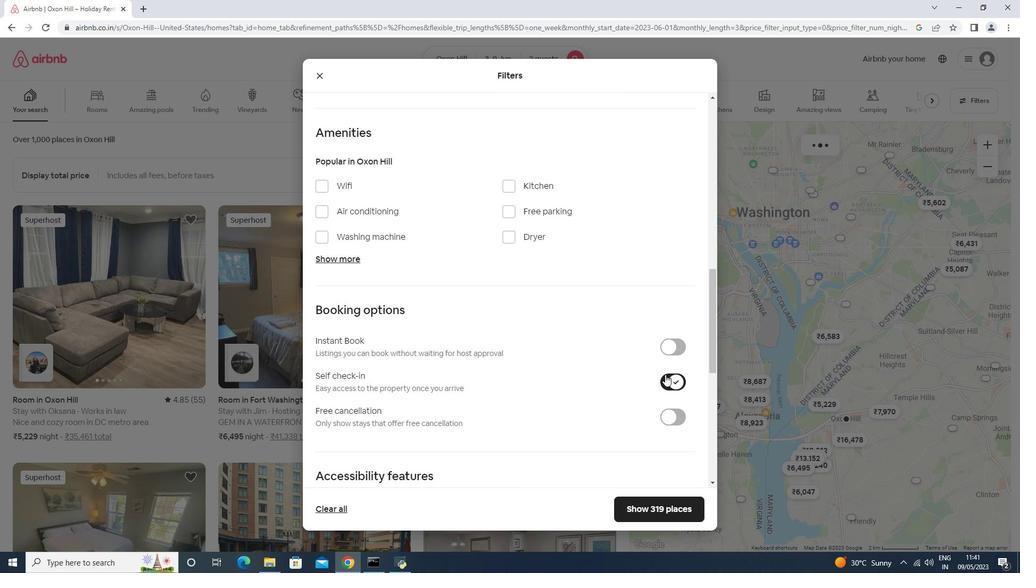 
Action: Mouse scrolled (665, 374) with delta (0, 0)
Screenshot: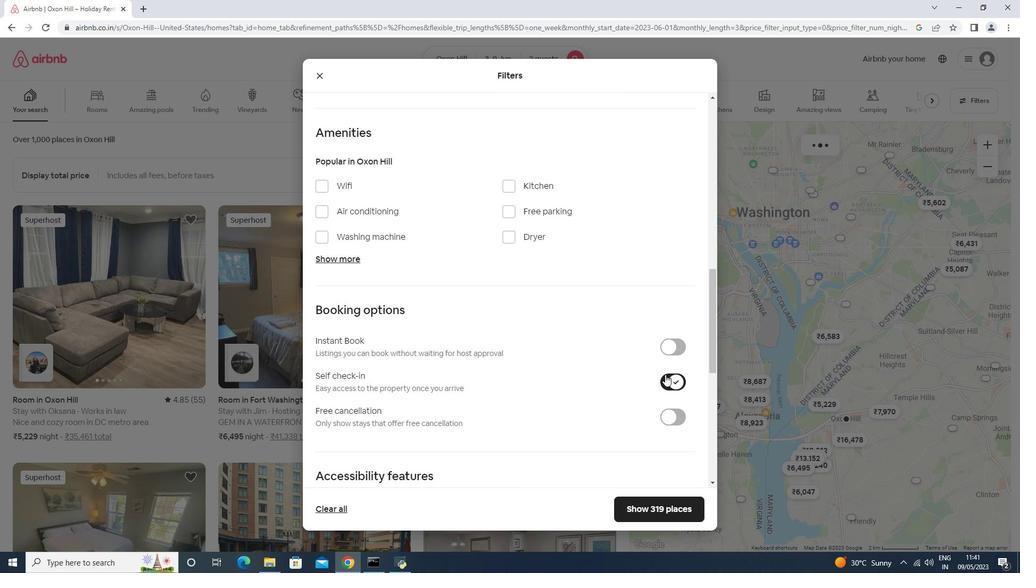 
Action: Mouse scrolled (665, 374) with delta (0, 0)
Screenshot: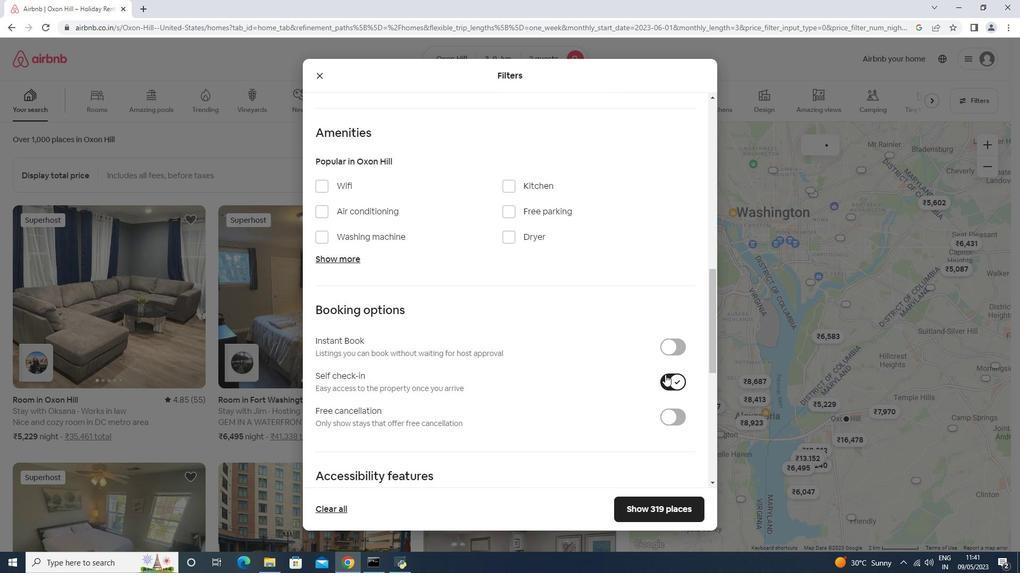 
Action: Mouse scrolled (665, 374) with delta (0, 0)
Screenshot: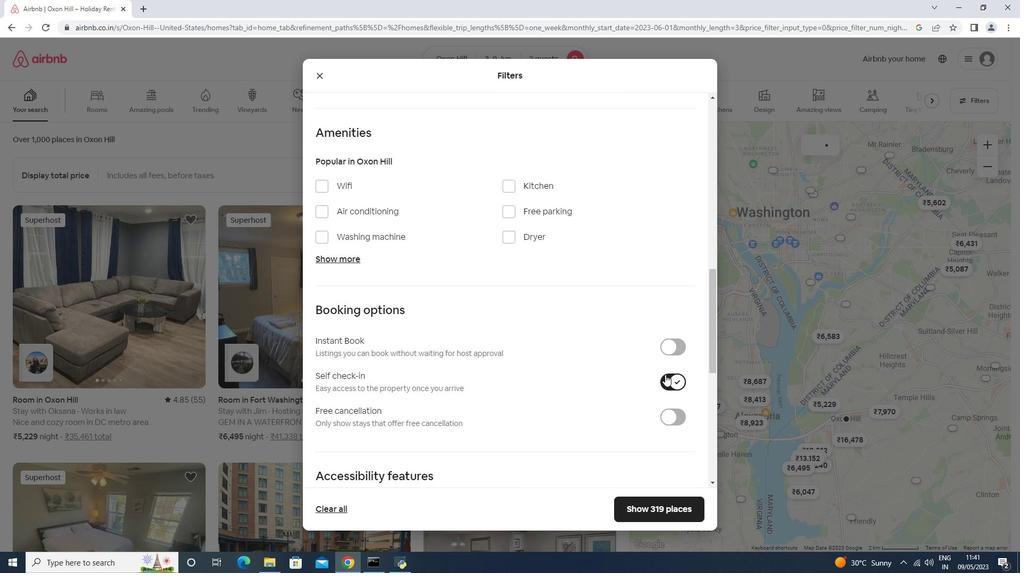 
Action: Mouse scrolled (665, 374) with delta (0, 0)
Screenshot: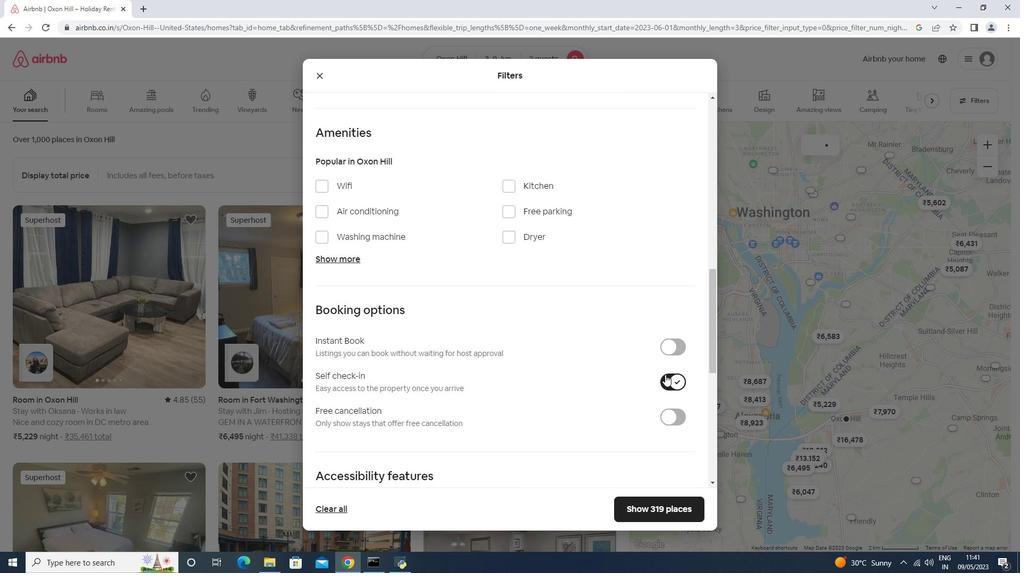 
Action: Mouse moved to (660, 378)
Screenshot: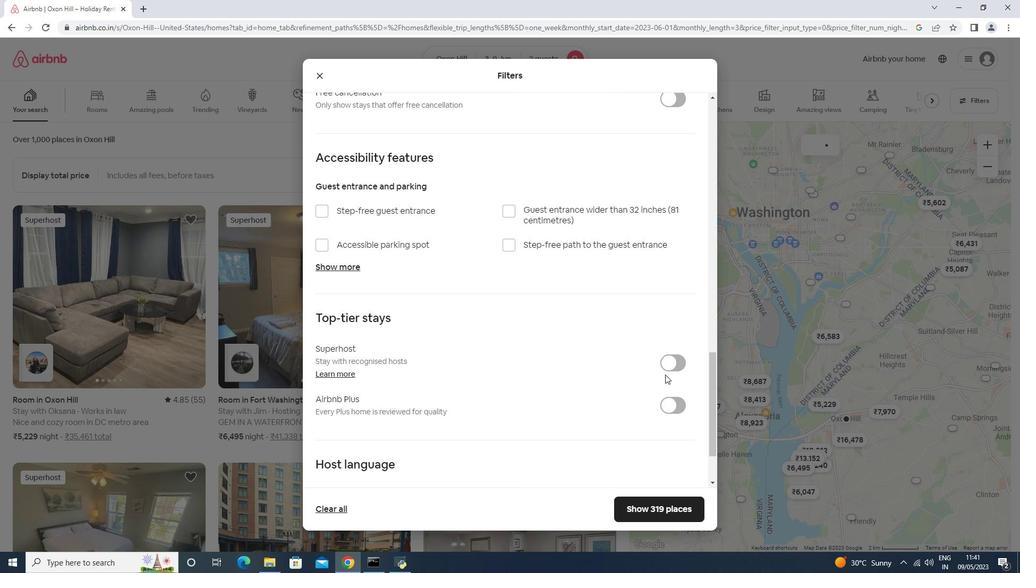 
Action: Mouse scrolled (660, 377) with delta (0, 0)
Screenshot: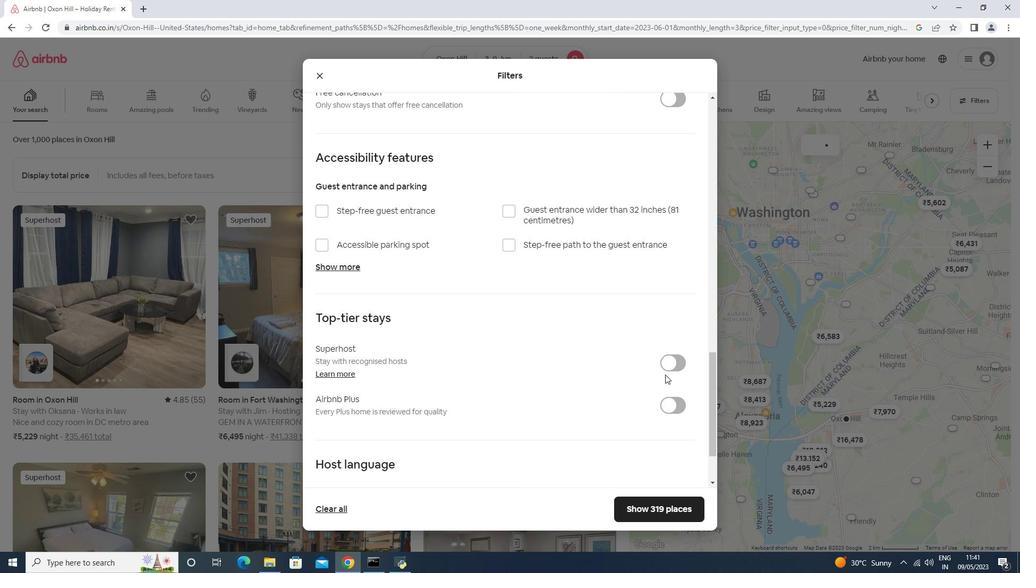 
Action: Mouse scrolled (660, 377) with delta (0, 0)
Screenshot: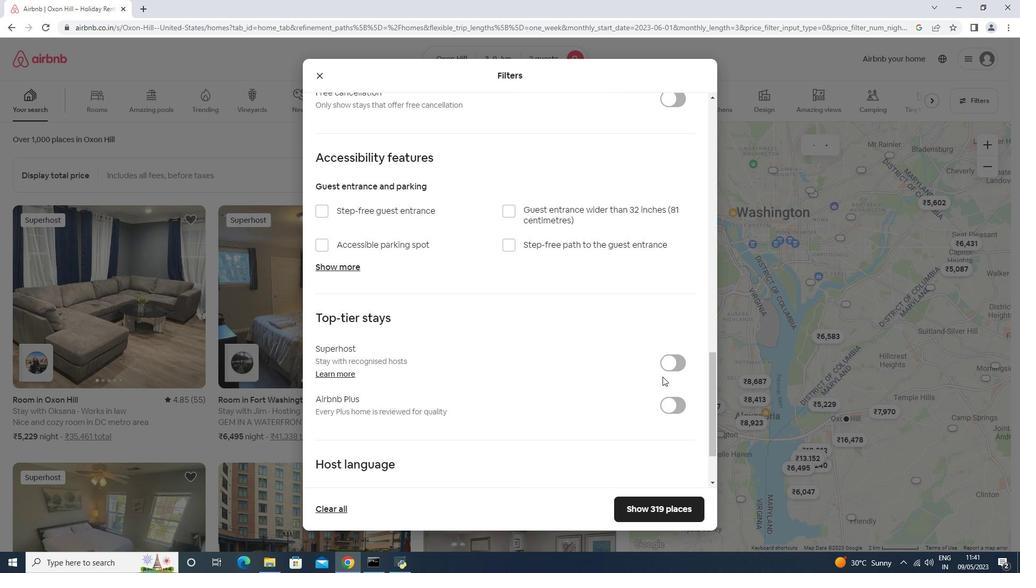 
Action: Mouse scrolled (660, 377) with delta (0, 0)
Screenshot: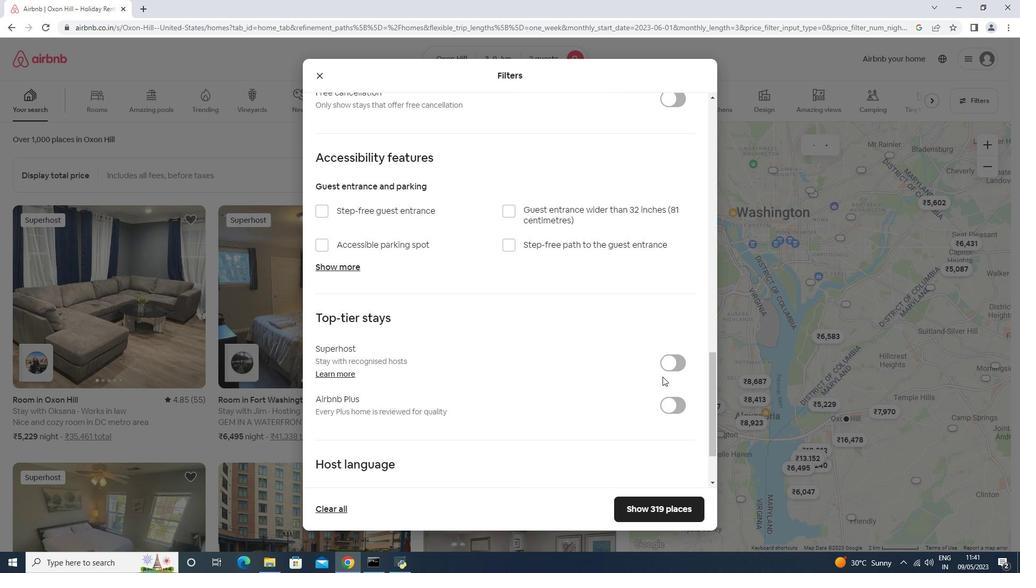 
Action: Mouse scrolled (660, 377) with delta (0, 0)
Screenshot: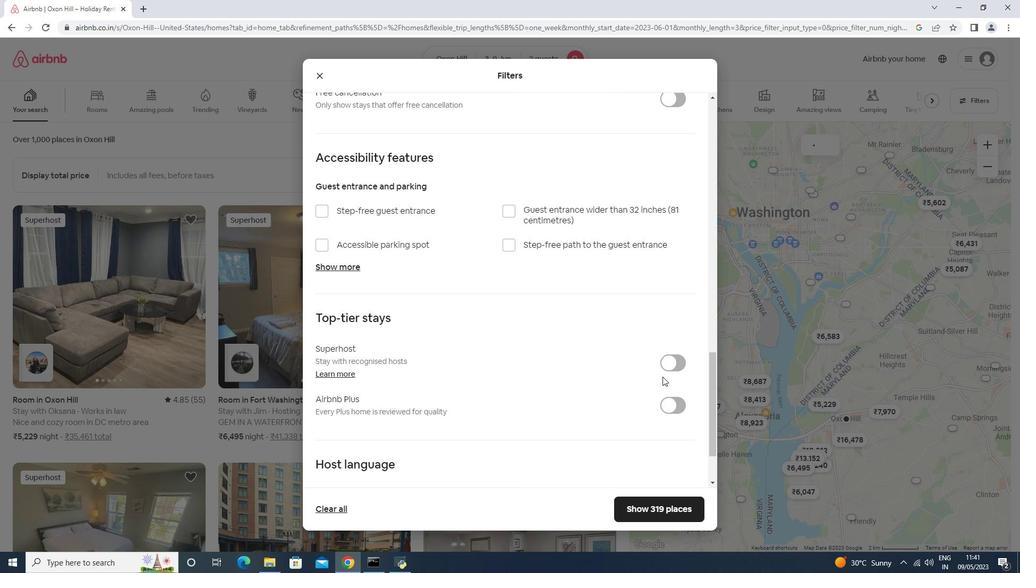 
Action: Mouse scrolled (660, 377) with delta (0, 0)
Screenshot: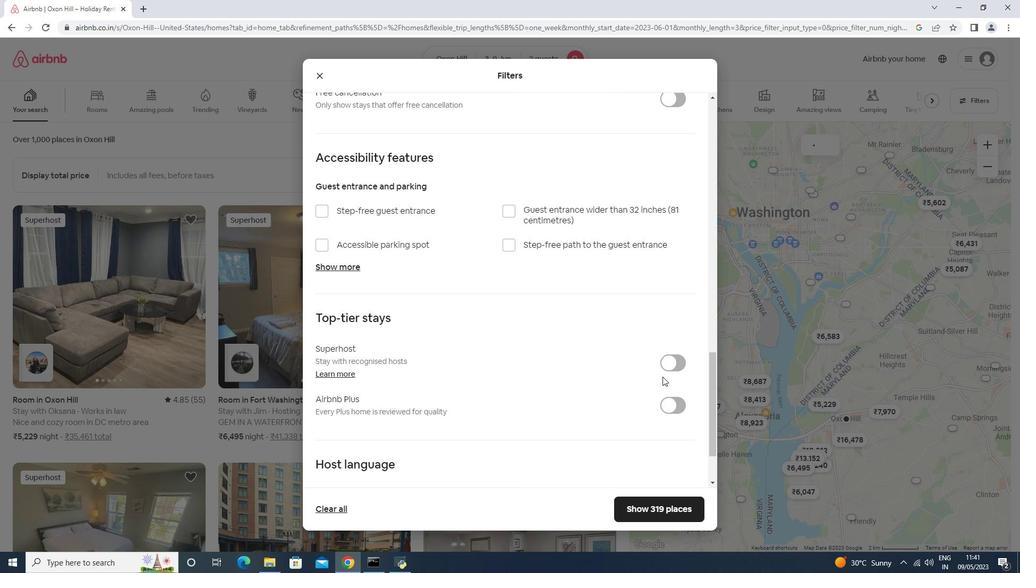 
Action: Mouse scrolled (660, 377) with delta (0, 0)
Screenshot: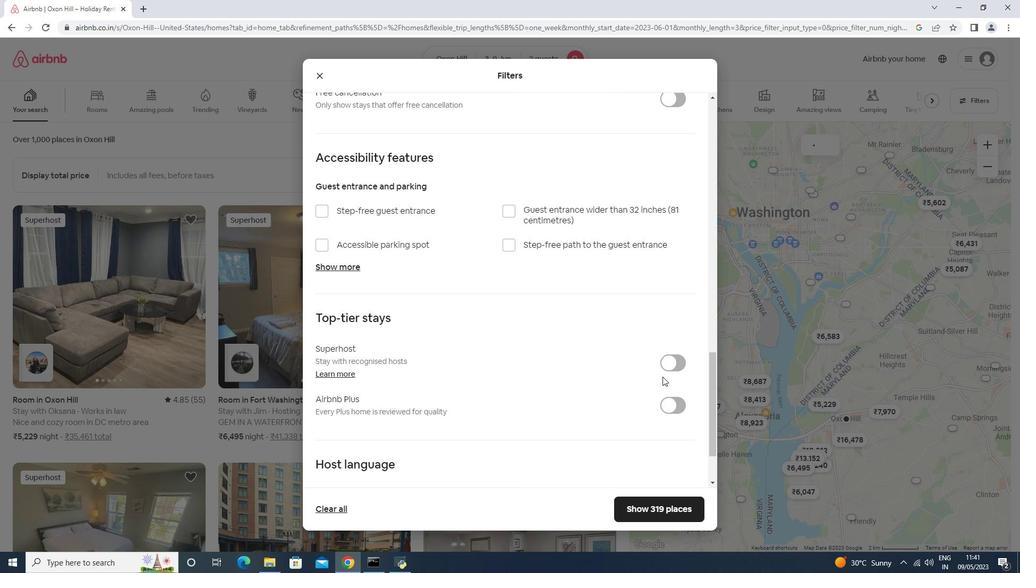 
Action: Mouse moved to (621, 503)
Screenshot: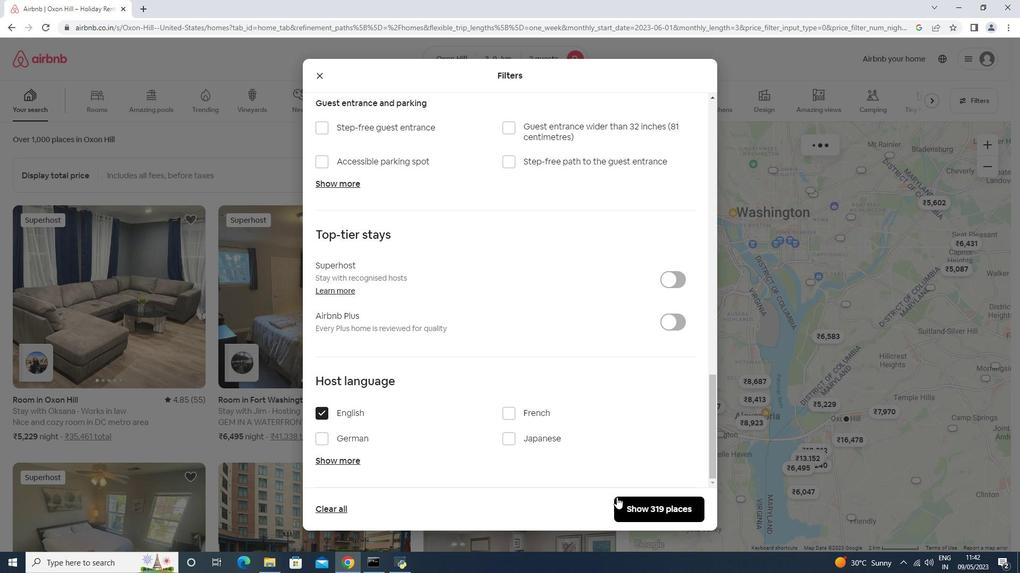 
Action: Mouse pressed left at (621, 503)
Screenshot: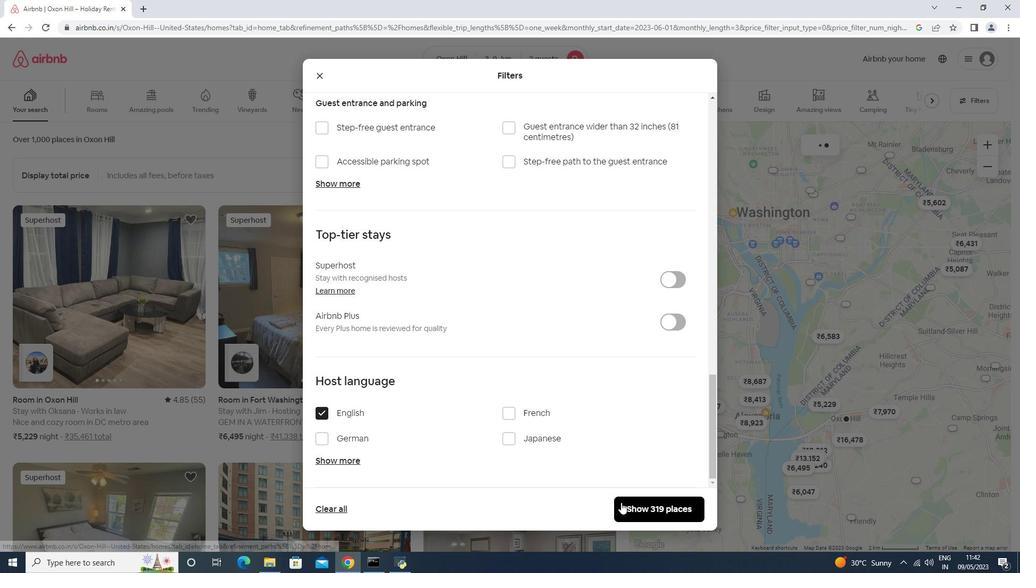 
Action: Mouse moved to (530, 496)
Screenshot: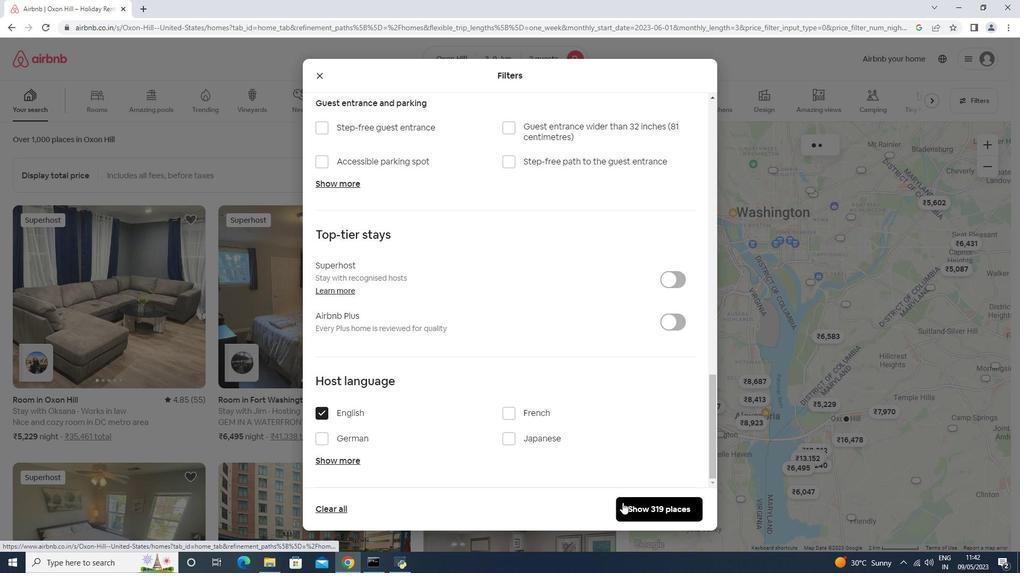 
